 Task: Find connections with filter location Jagādhri with filter topic #Socialmediaadvertisingwith filter profile language Potuguese with filter current company Morris Garages India with filter school BAGALKOT JOBS with filter industry Taxi and Limousine Services with filter service category DJing with filter keywords title Esthetician
Action: Mouse moved to (470, 60)
Screenshot: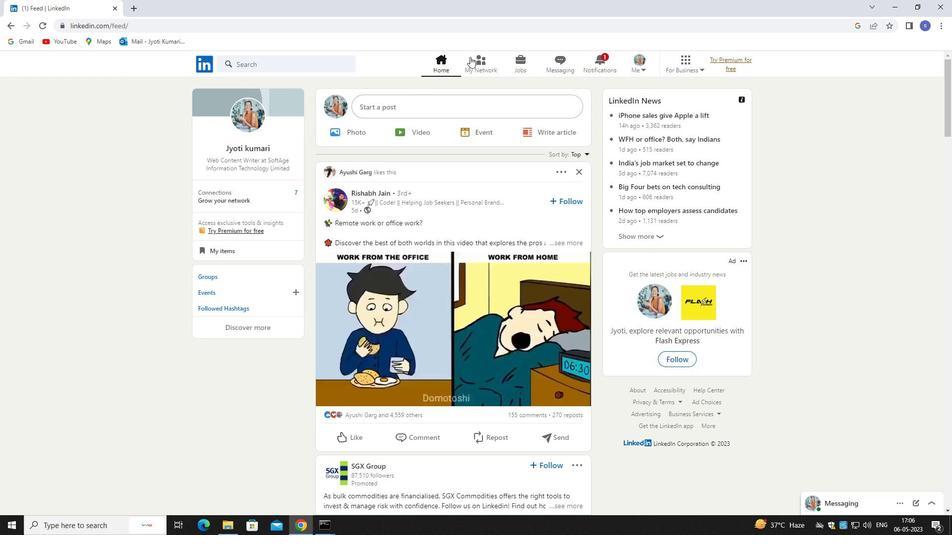 
Action: Mouse pressed left at (470, 60)
Screenshot: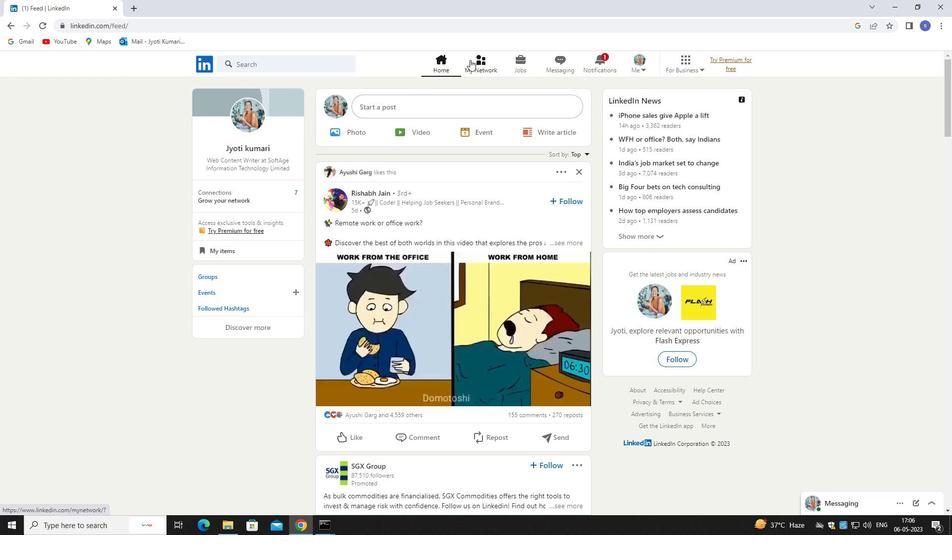 
Action: Mouse pressed left at (470, 60)
Screenshot: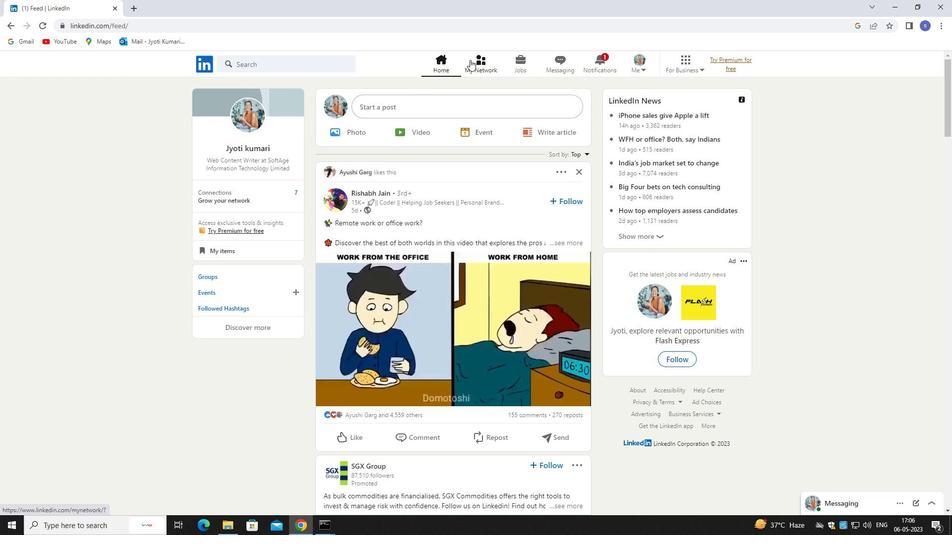 
Action: Mouse moved to (301, 110)
Screenshot: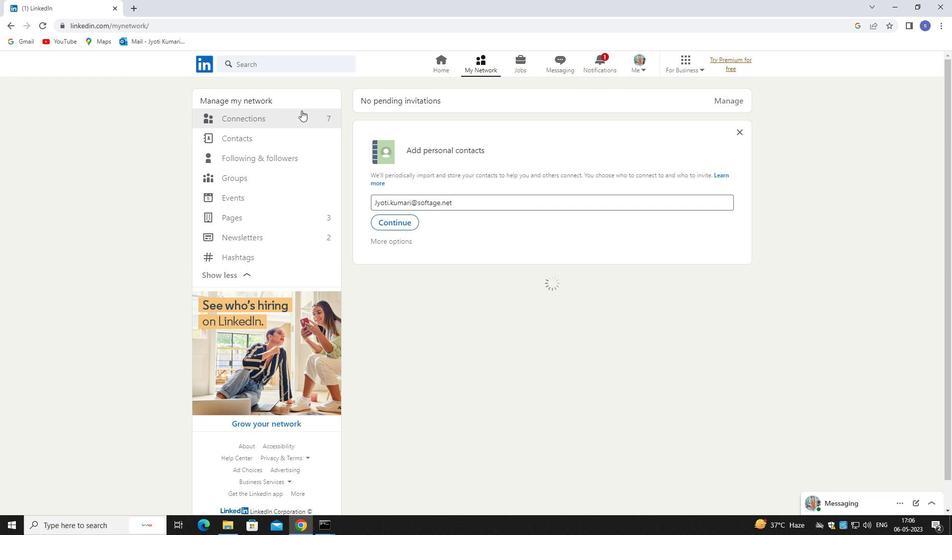 
Action: Mouse pressed left at (301, 110)
Screenshot: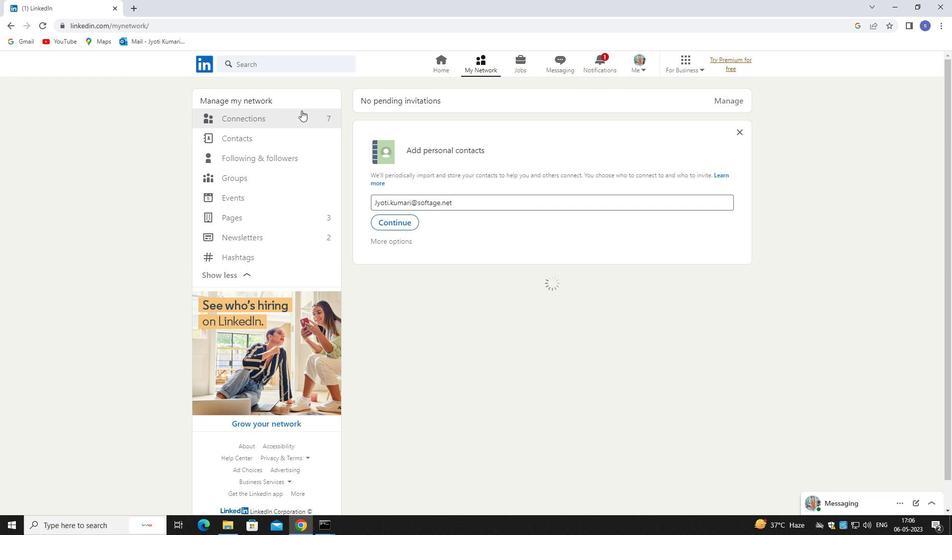 
Action: Mouse moved to (302, 111)
Screenshot: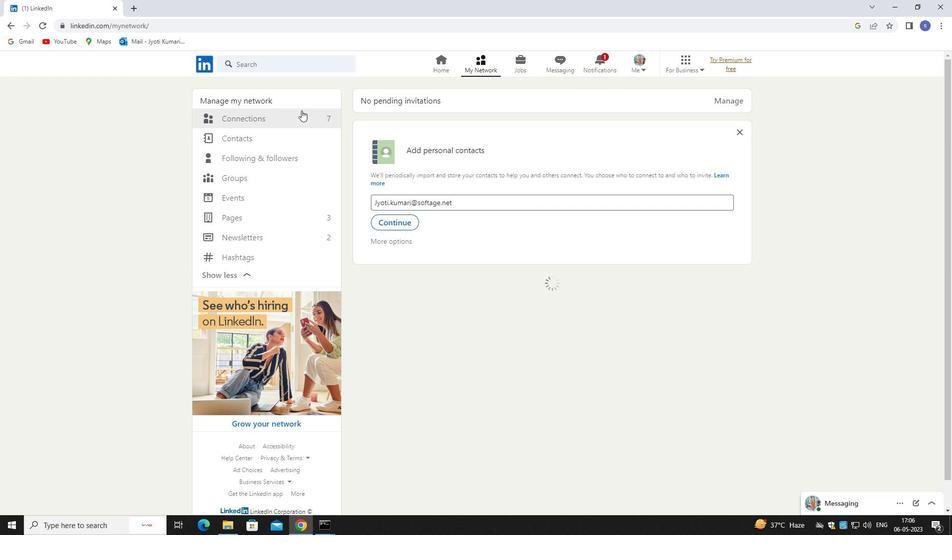 
Action: Mouse pressed left at (302, 111)
Screenshot: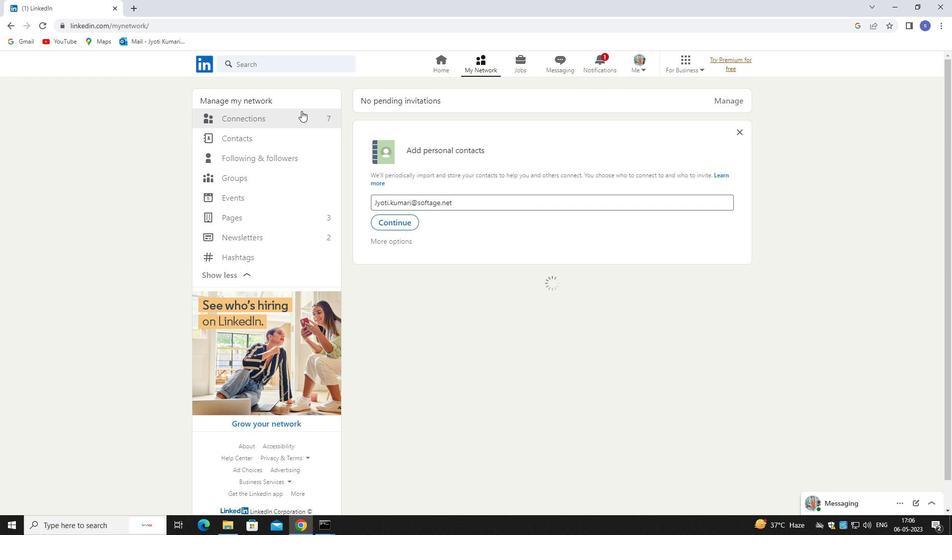 
Action: Mouse moved to (304, 123)
Screenshot: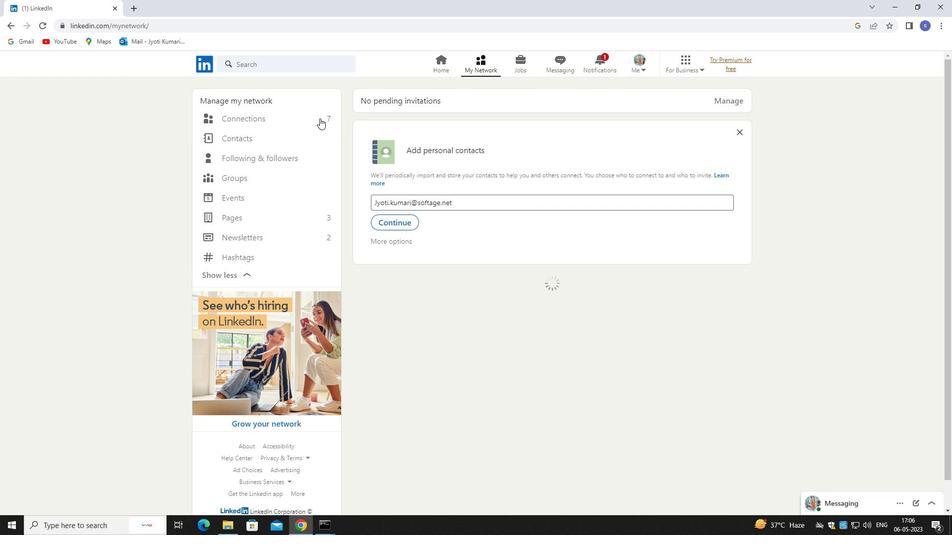 
Action: Mouse pressed left at (304, 123)
Screenshot: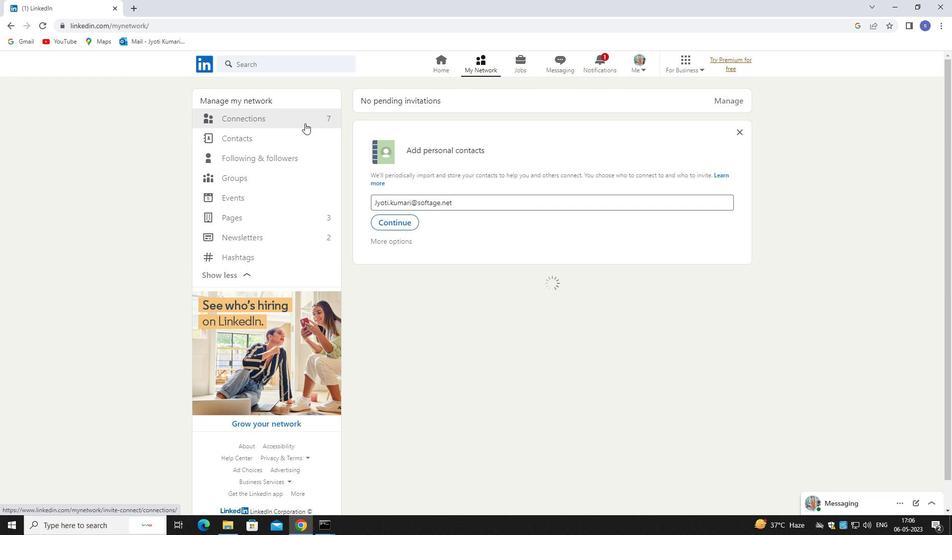 
Action: Mouse pressed left at (304, 123)
Screenshot: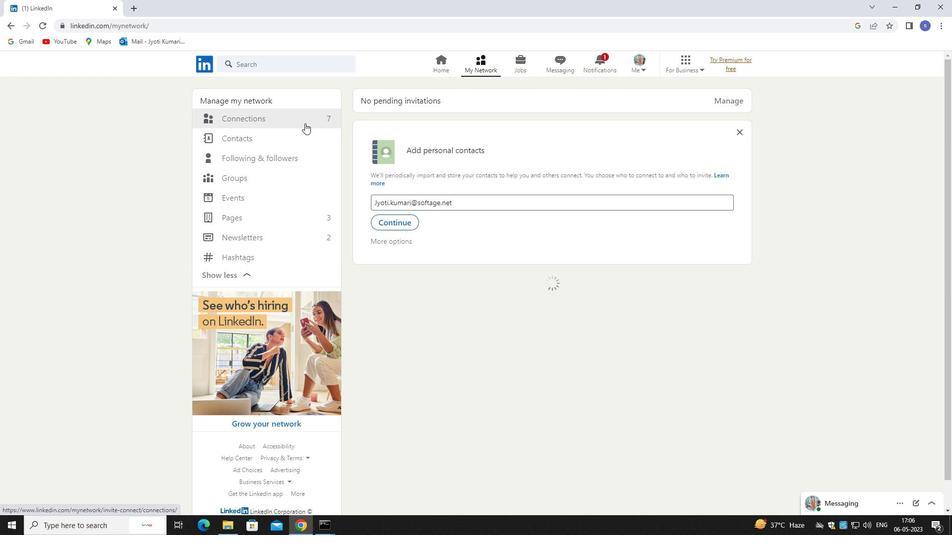 
Action: Mouse moved to (301, 122)
Screenshot: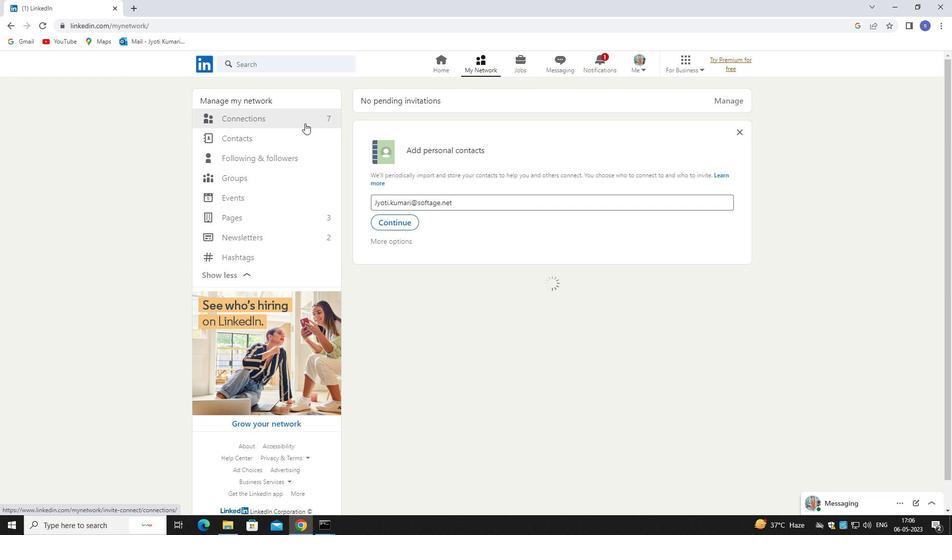 
Action: Mouse pressed left at (301, 122)
Screenshot: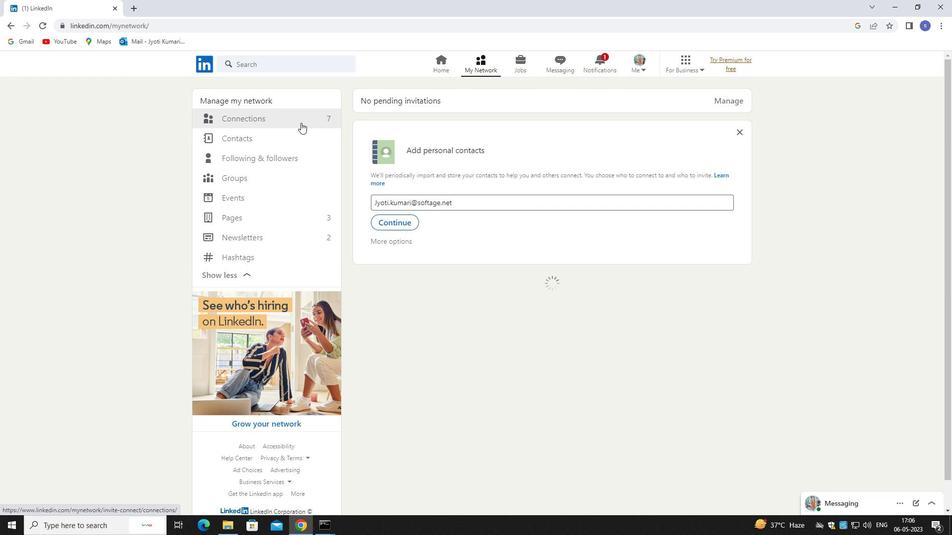 
Action: Mouse moved to (301, 122)
Screenshot: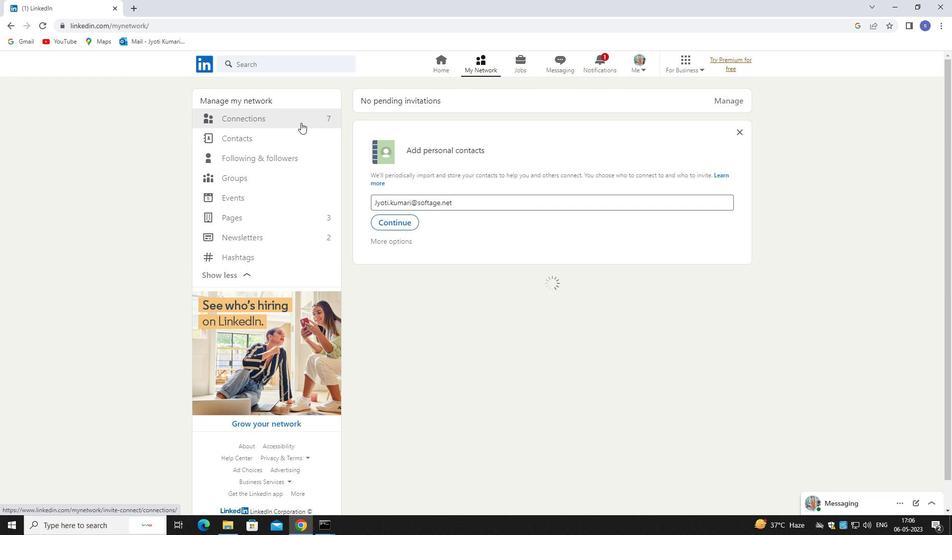 
Action: Mouse pressed left at (301, 122)
Screenshot: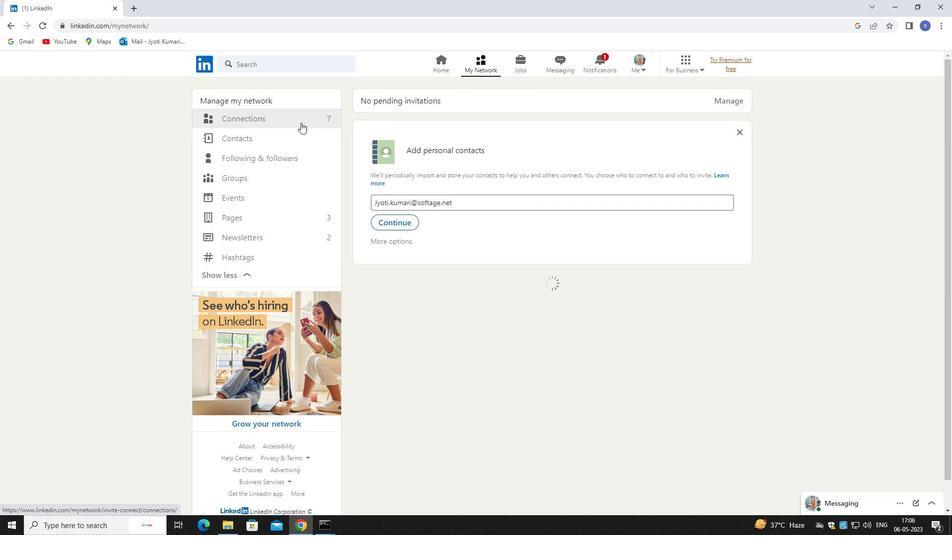 
Action: Mouse moved to (302, 111)
Screenshot: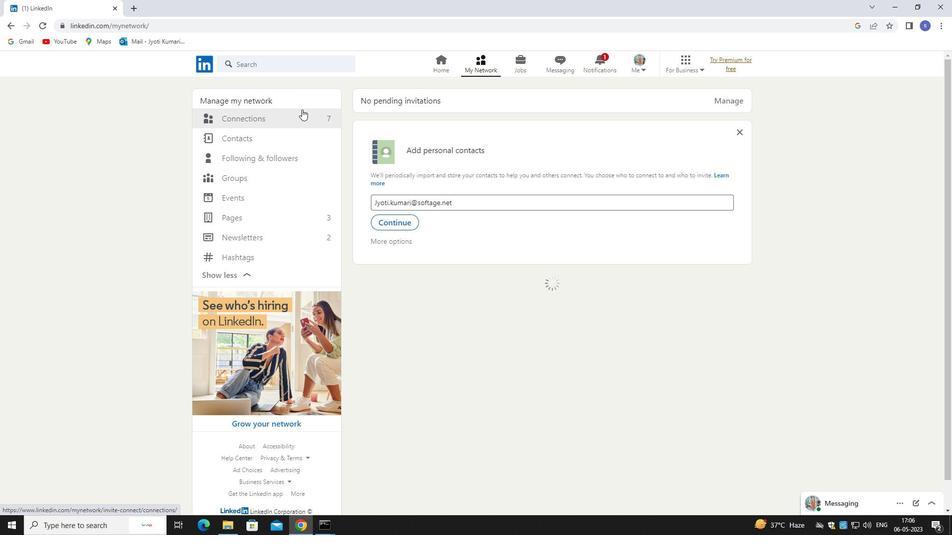 
Action: Mouse pressed left at (302, 111)
Screenshot: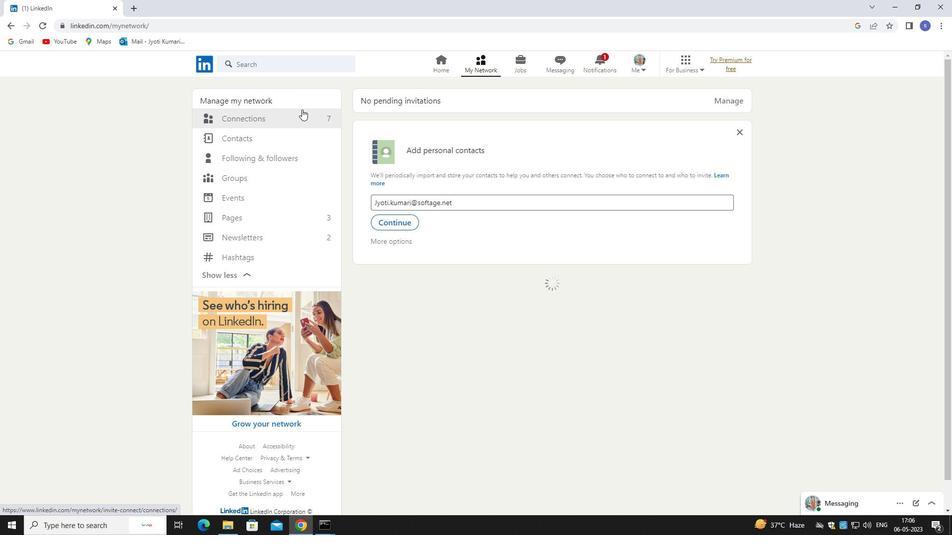 
Action: Mouse moved to (302, 112)
Screenshot: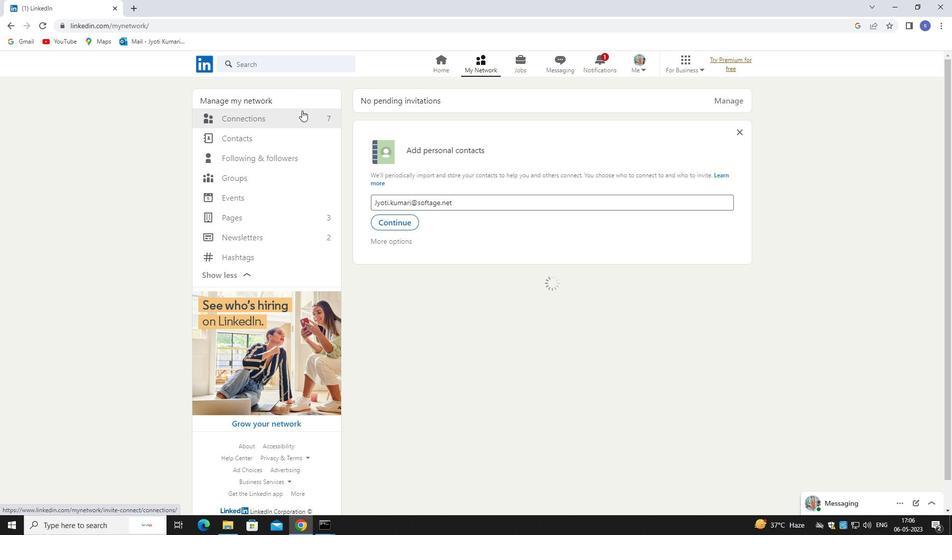 
Action: Mouse pressed left at (302, 112)
Screenshot: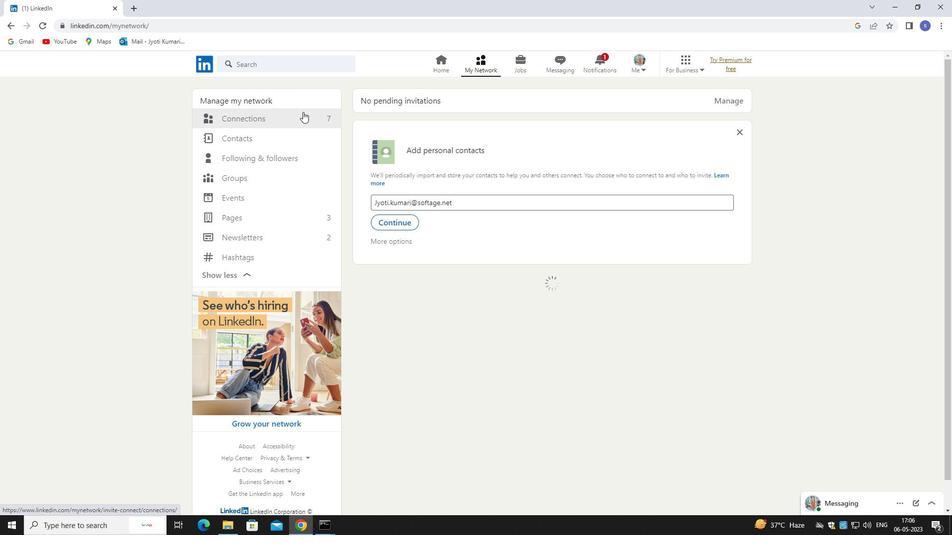 
Action: Mouse moved to (302, 112)
Screenshot: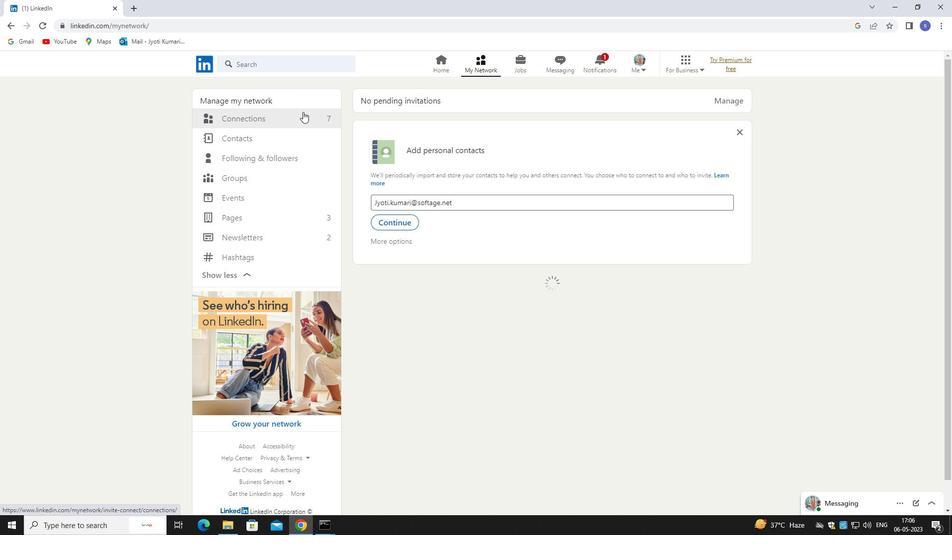 
Action: Mouse pressed left at (302, 112)
Screenshot: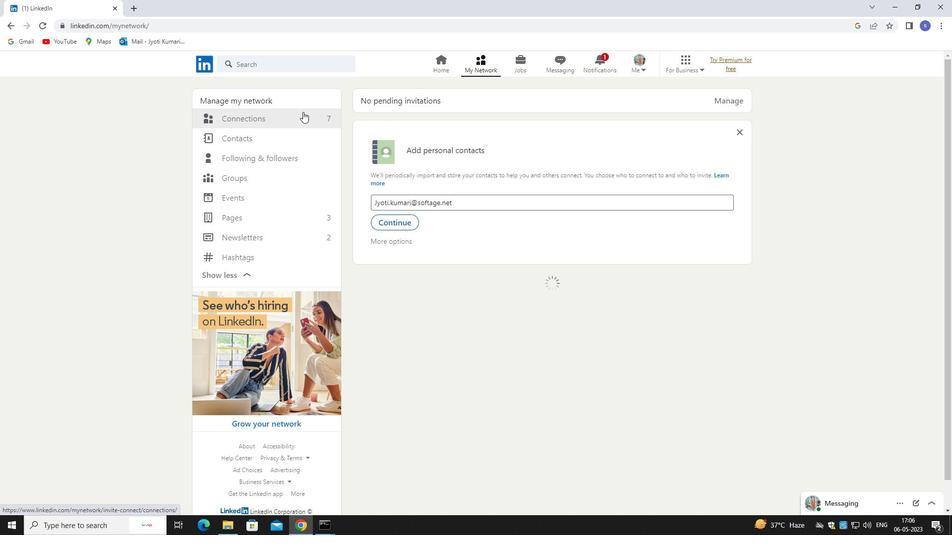 
Action: Mouse moved to (553, 119)
Screenshot: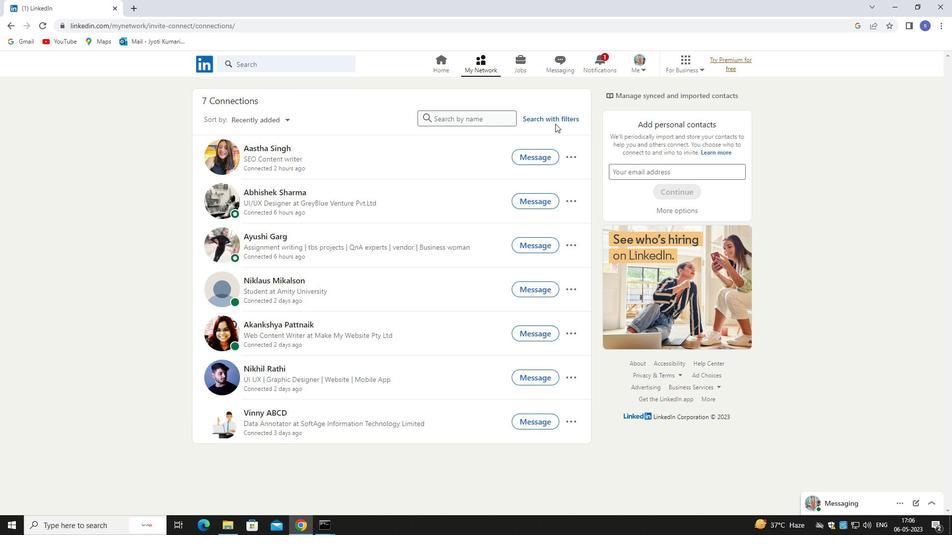 
Action: Mouse pressed left at (553, 119)
Screenshot: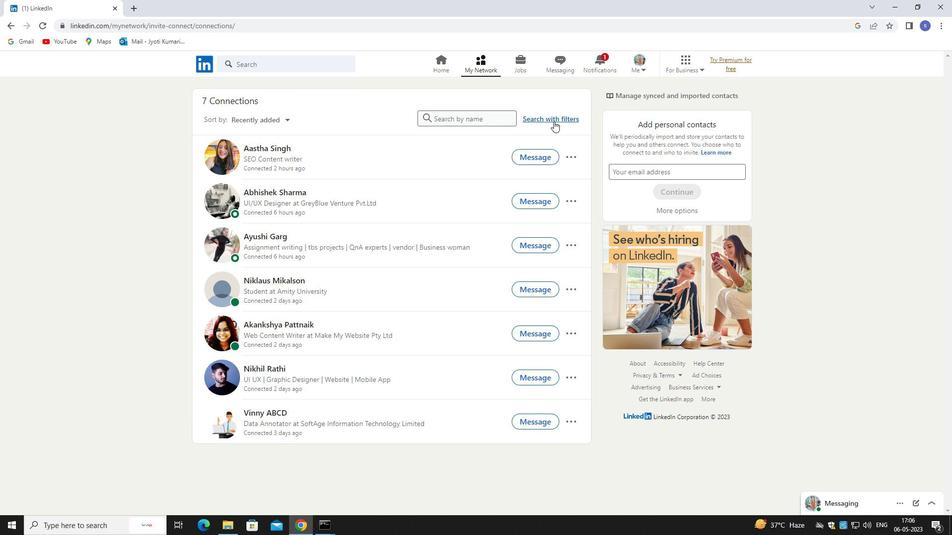 
Action: Mouse moved to (517, 90)
Screenshot: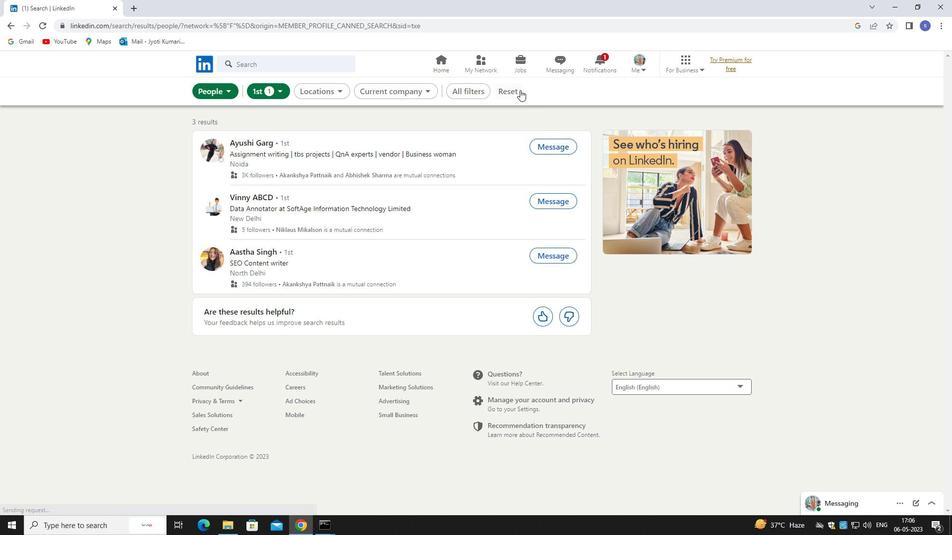 
Action: Mouse pressed left at (517, 90)
Screenshot: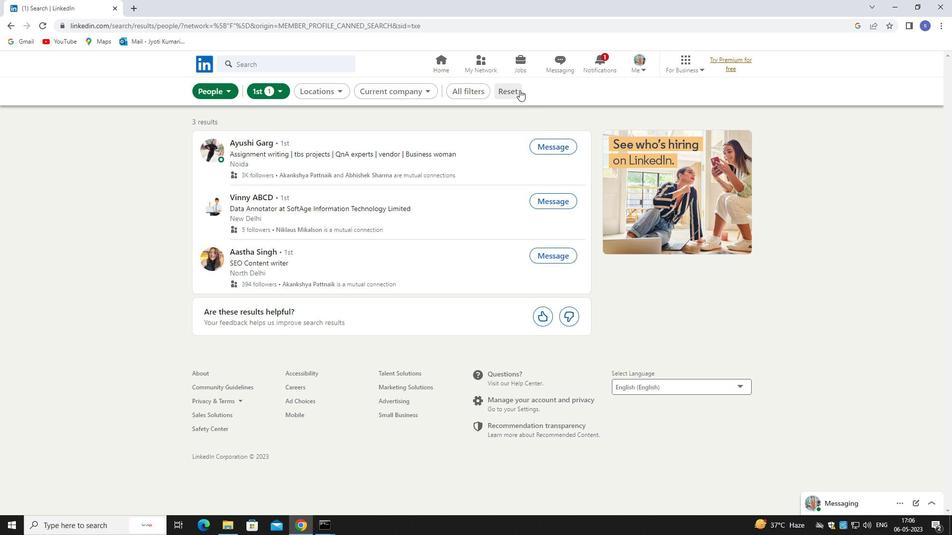 
Action: Mouse moved to (497, 90)
Screenshot: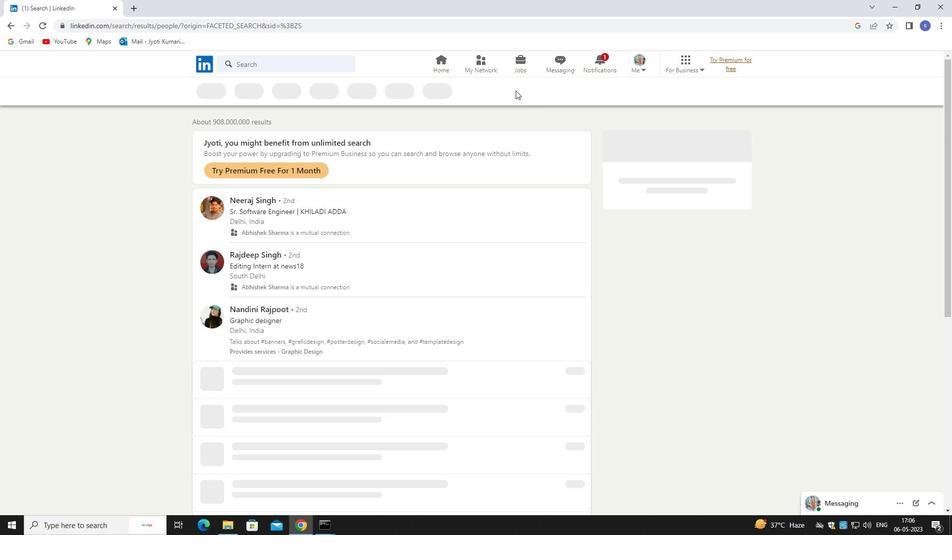 
Action: Mouse pressed left at (497, 90)
Screenshot: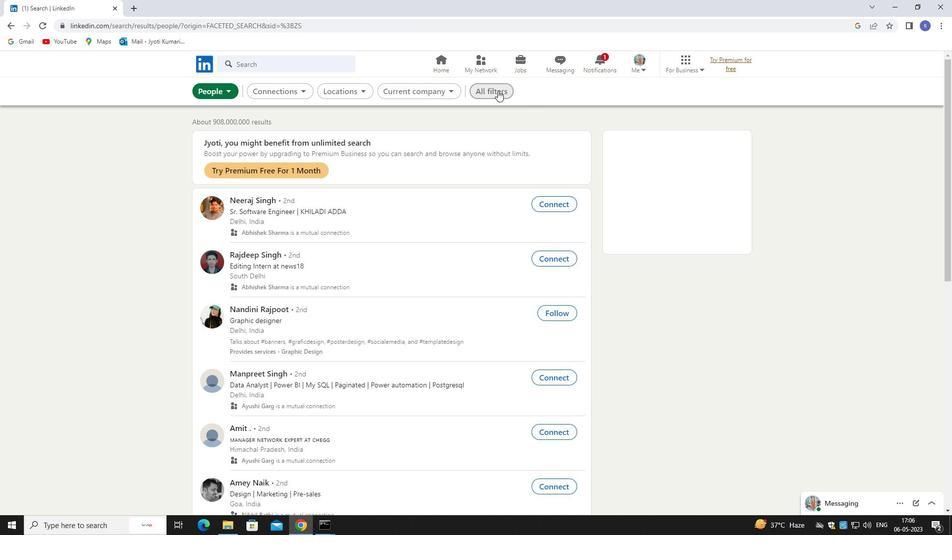 
Action: Mouse moved to (815, 386)
Screenshot: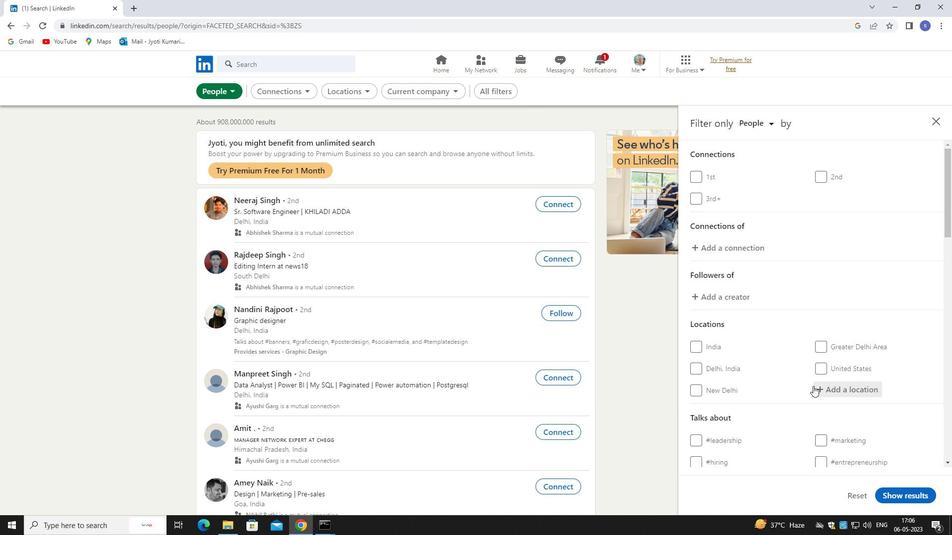 
Action: Mouse pressed left at (815, 386)
Screenshot: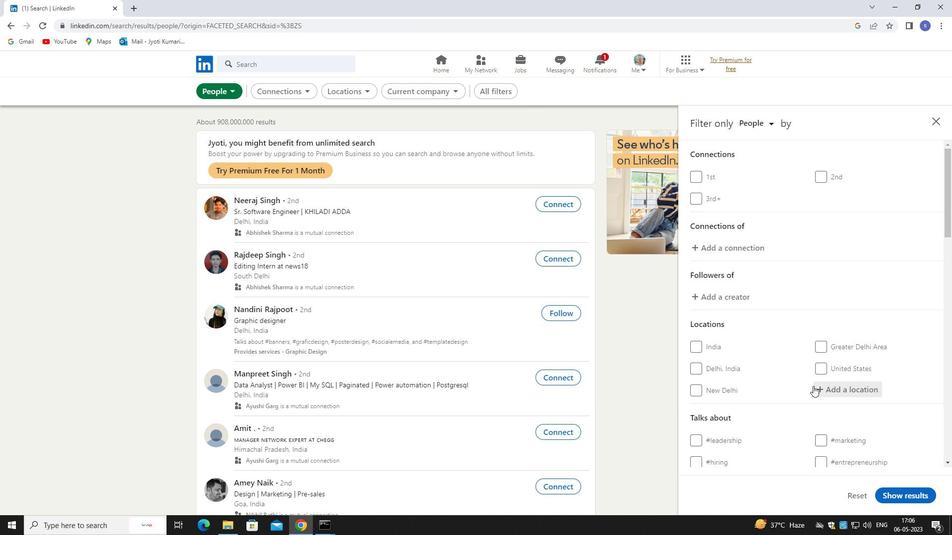 
Action: Mouse moved to (811, 397)
Screenshot: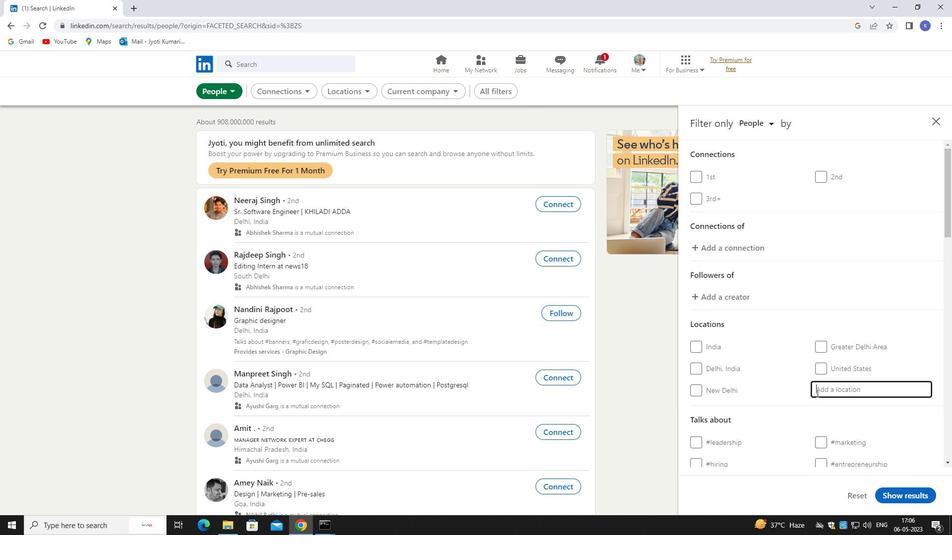 
Action: Key pressed jagadhri
Screenshot: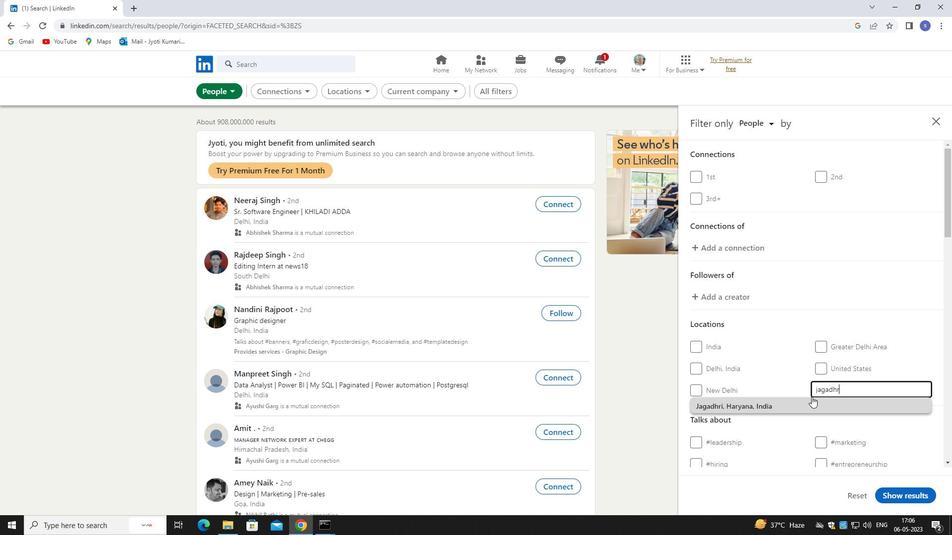 
Action: Mouse moved to (836, 405)
Screenshot: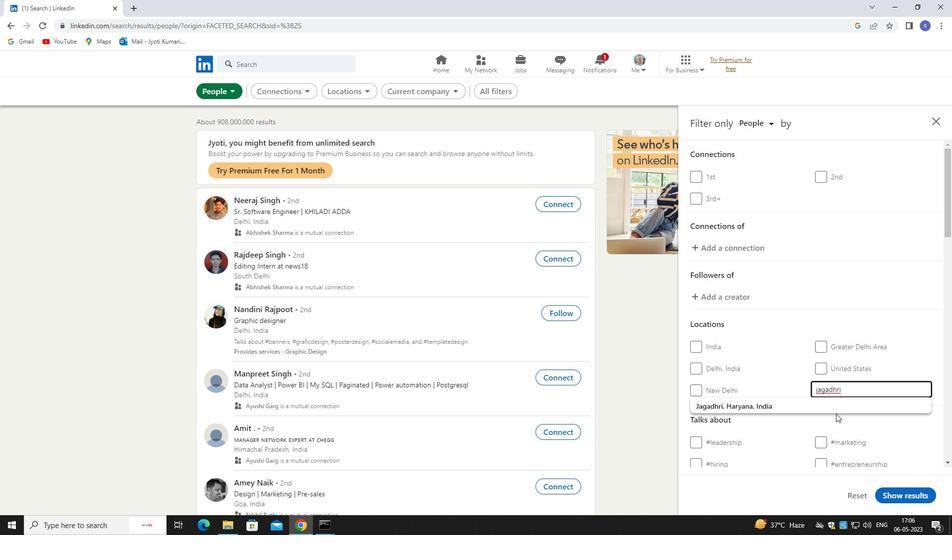 
Action: Mouse pressed left at (836, 405)
Screenshot: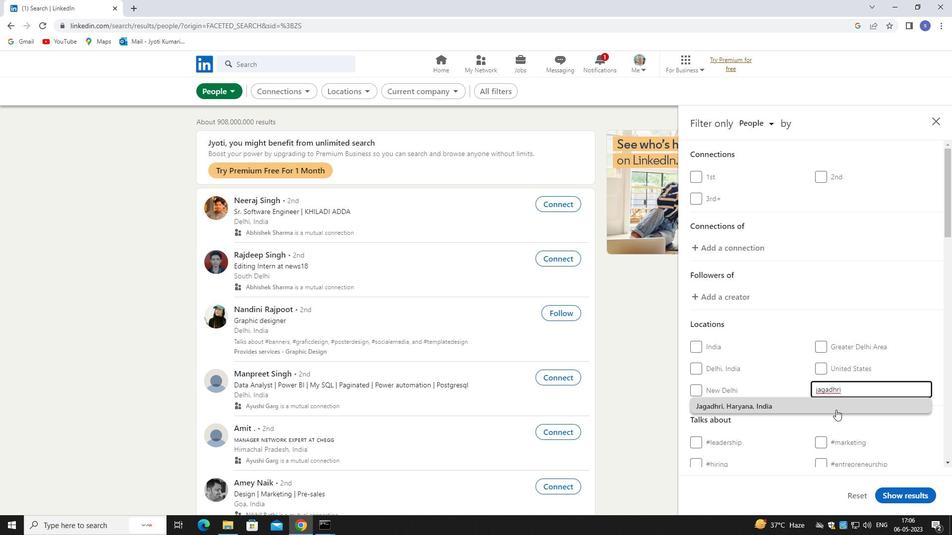 
Action: Mouse moved to (837, 405)
Screenshot: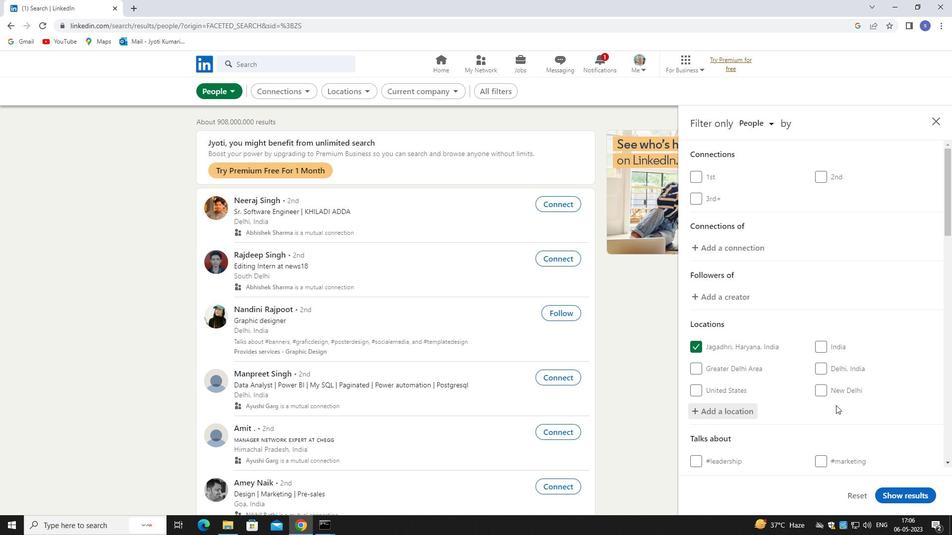
Action: Mouse scrolled (837, 404) with delta (0, 0)
Screenshot: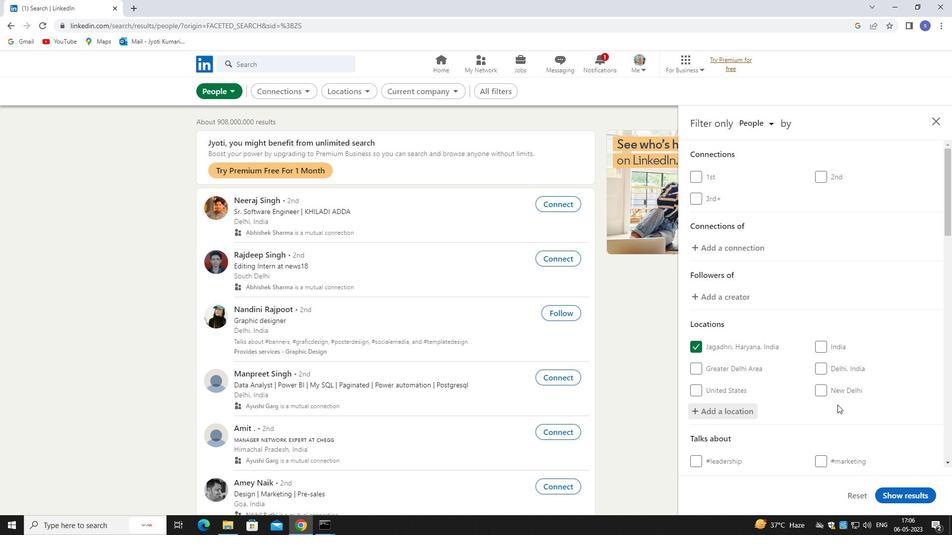 
Action: Mouse scrolled (837, 404) with delta (0, 0)
Screenshot: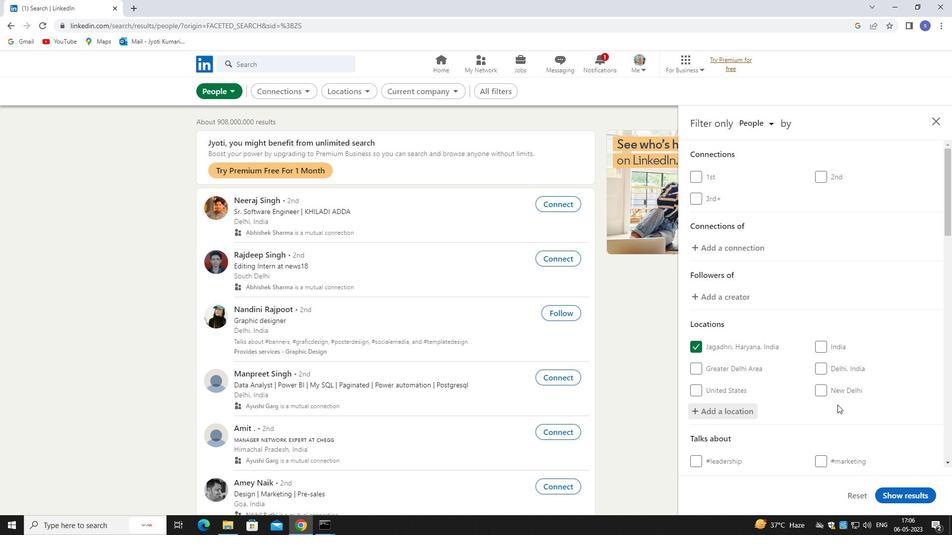 
Action: Mouse scrolled (837, 404) with delta (0, 0)
Screenshot: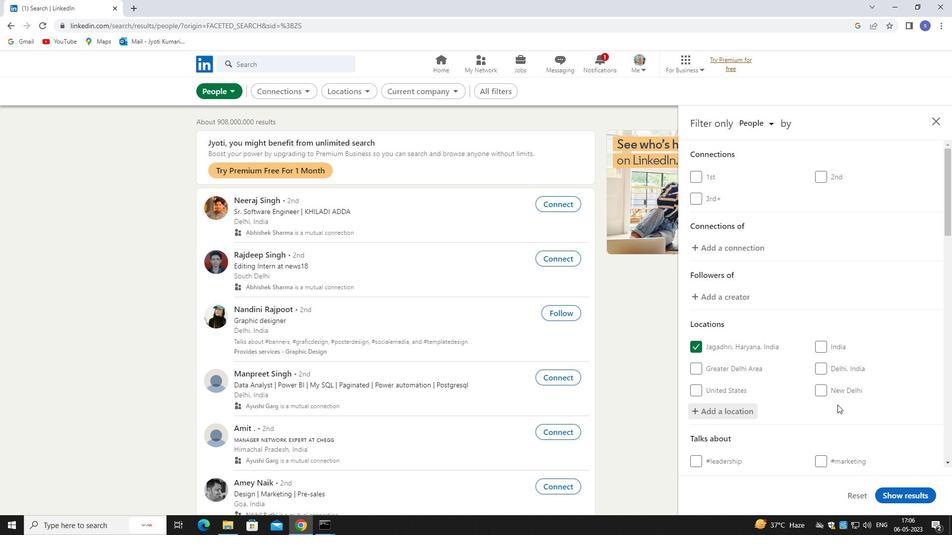 
Action: Mouse moved to (860, 353)
Screenshot: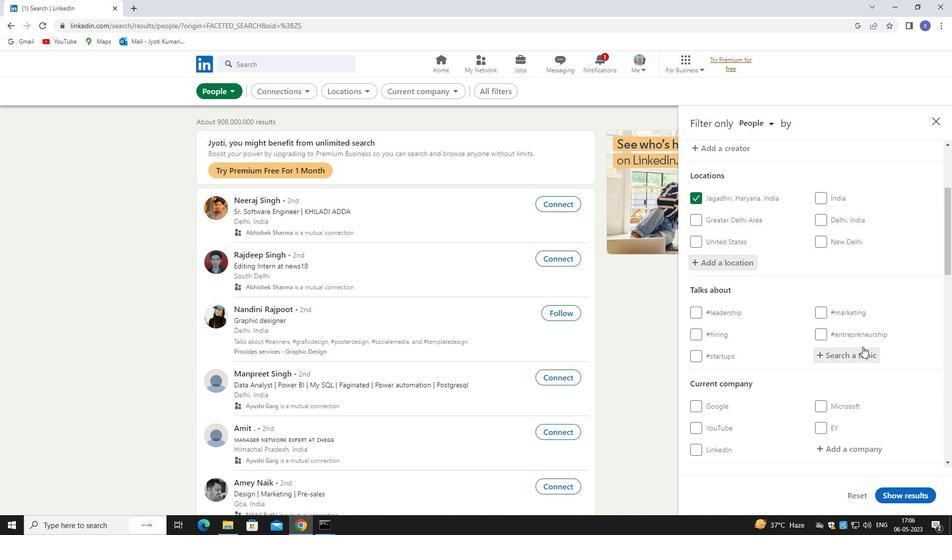 
Action: Mouse pressed left at (860, 353)
Screenshot: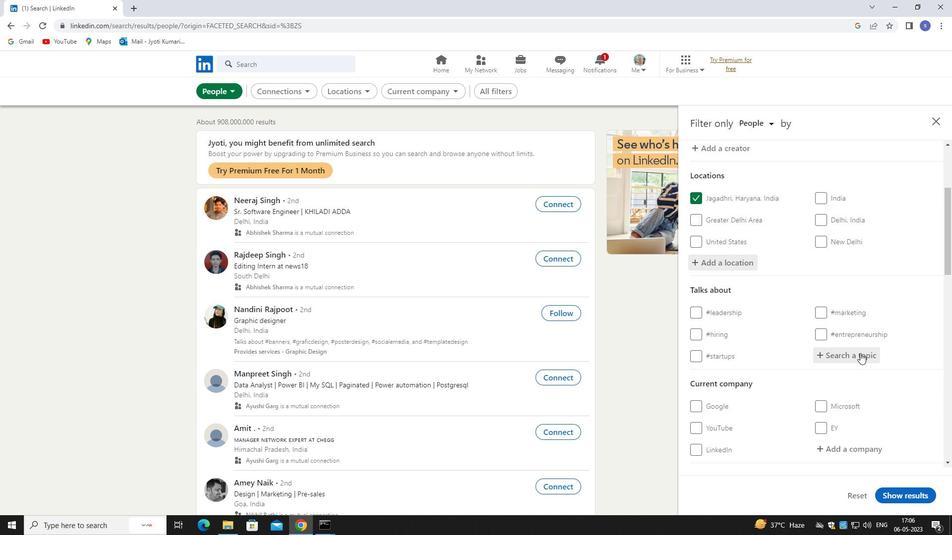
Action: Mouse moved to (857, 349)
Screenshot: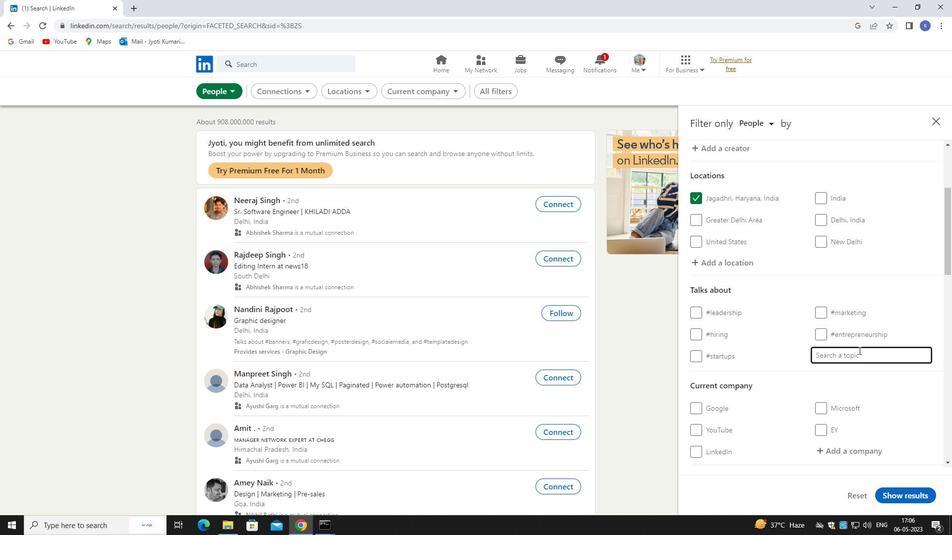 
Action: Key pressed social
Screenshot: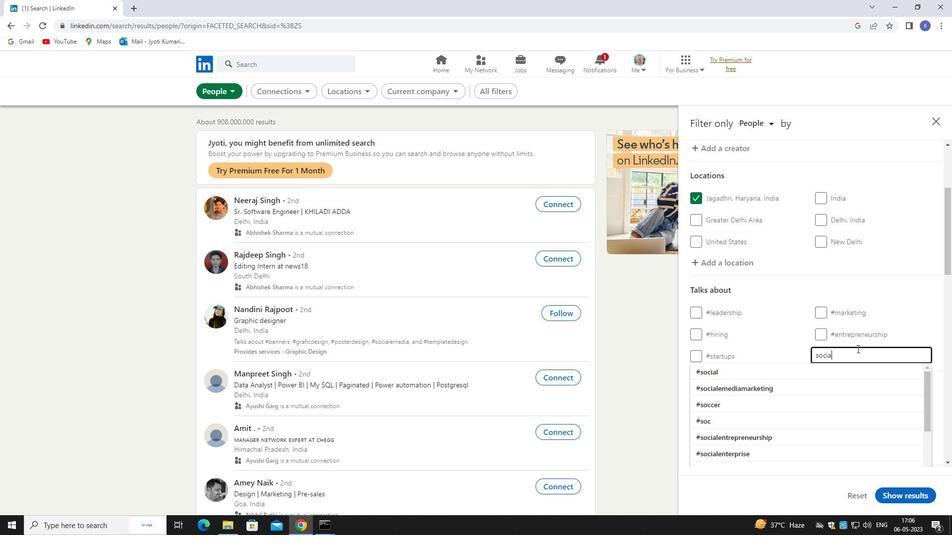 
Action: Mouse moved to (851, 372)
Screenshot: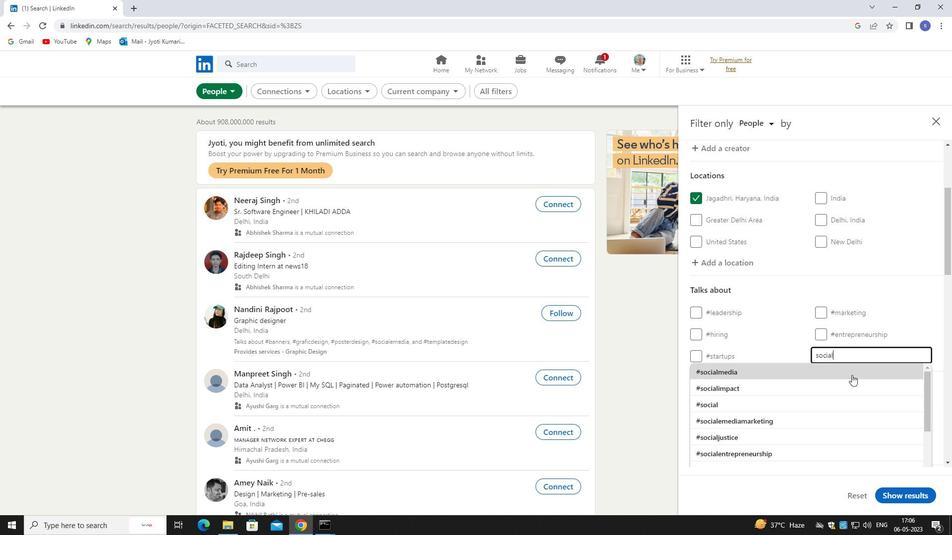 
Action: Mouse pressed left at (851, 372)
Screenshot: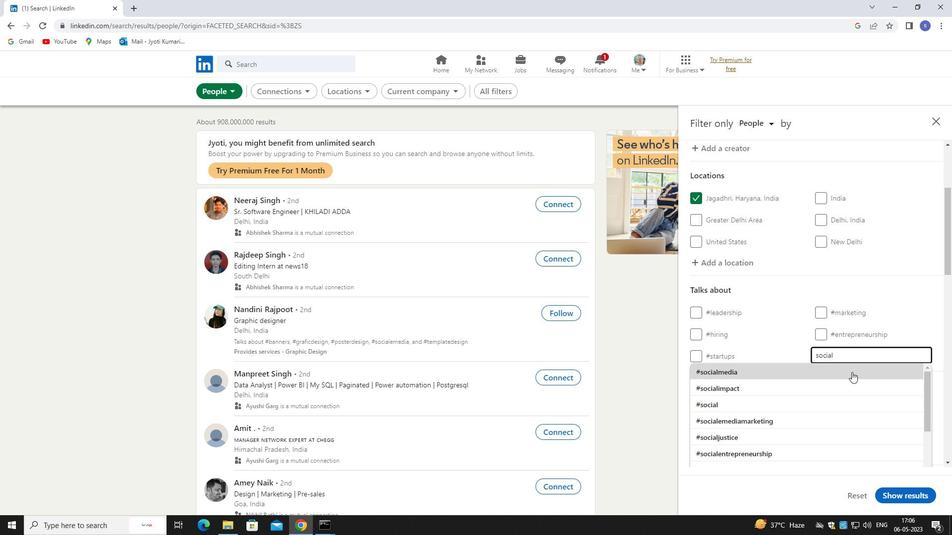 
Action: Mouse moved to (850, 370)
Screenshot: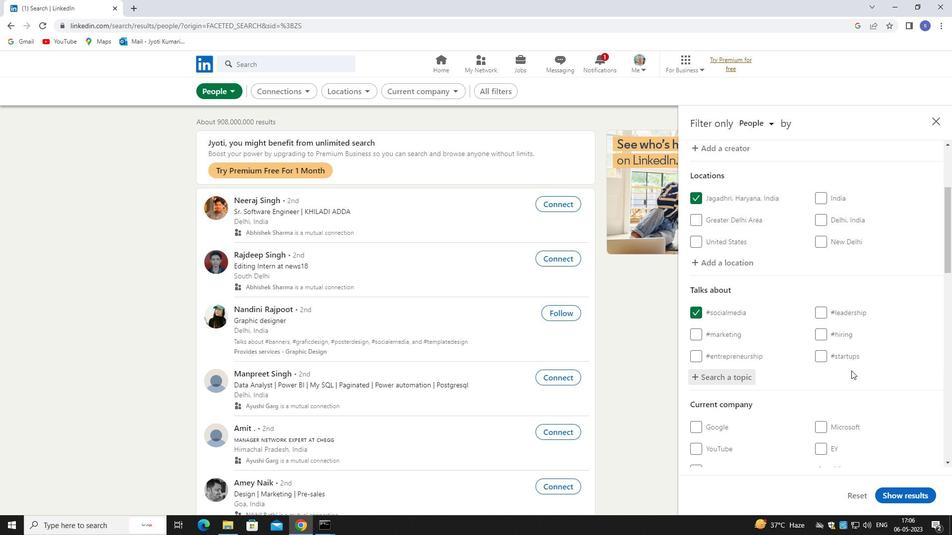 
Action: Mouse scrolled (850, 370) with delta (0, 0)
Screenshot: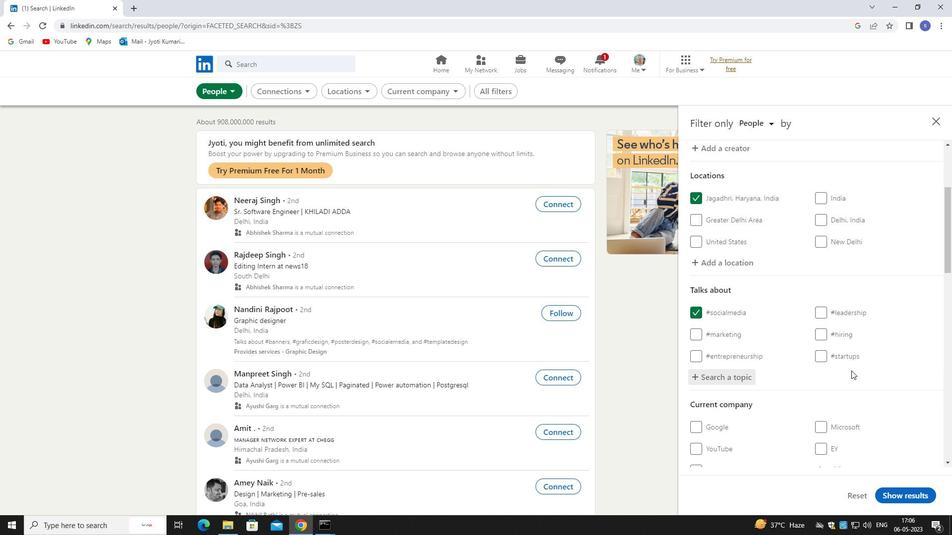 
Action: Mouse moved to (850, 370)
Screenshot: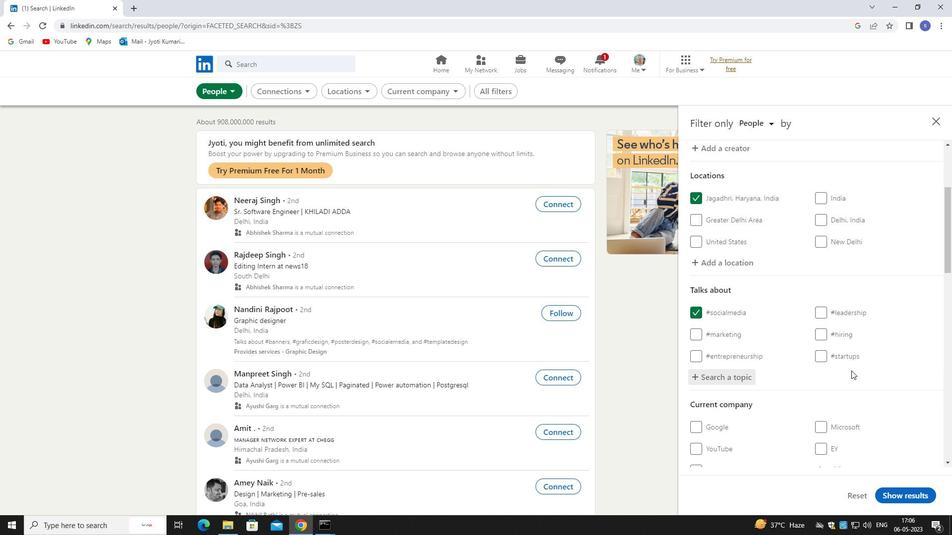 
Action: Mouse scrolled (850, 370) with delta (0, 0)
Screenshot: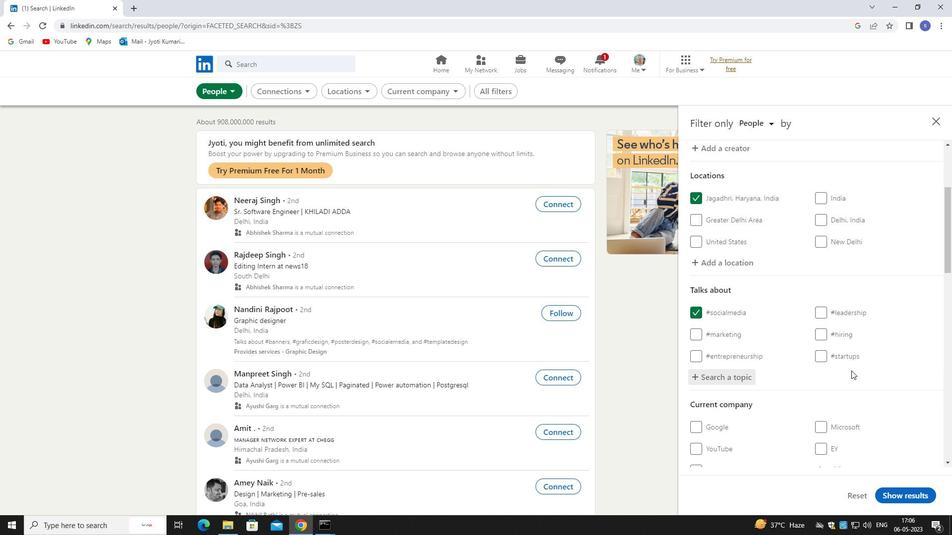 
Action: Mouse scrolled (850, 370) with delta (0, 0)
Screenshot: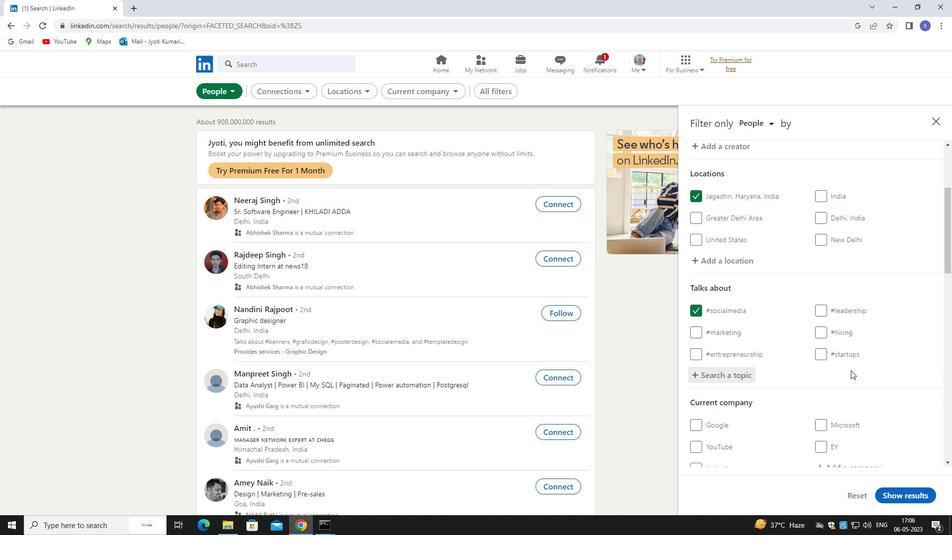 
Action: Mouse moved to (849, 325)
Screenshot: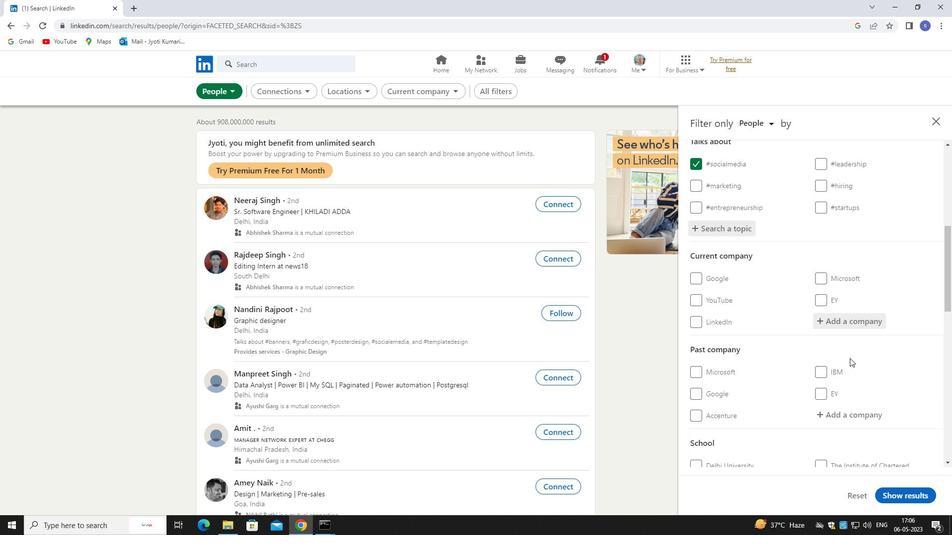 
Action: Mouse pressed left at (849, 325)
Screenshot: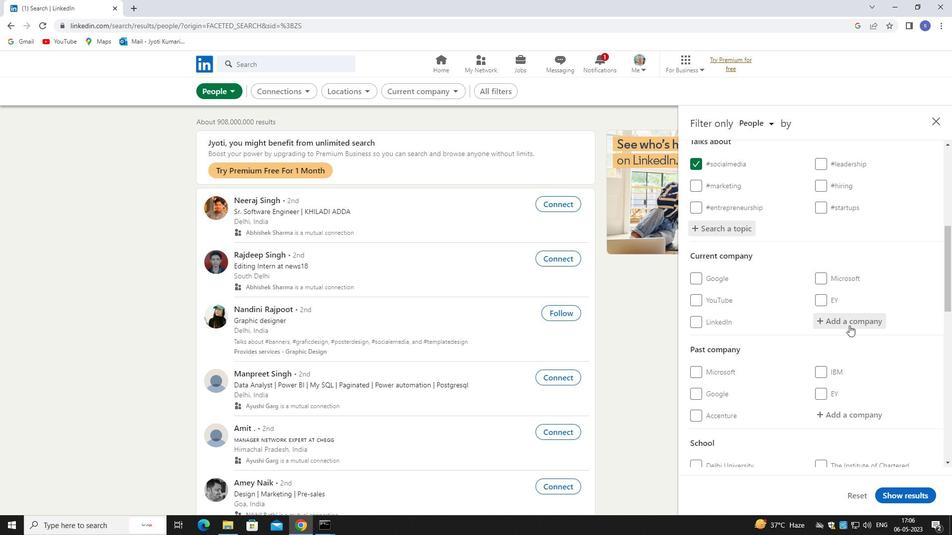
Action: Mouse moved to (650, 193)
Screenshot: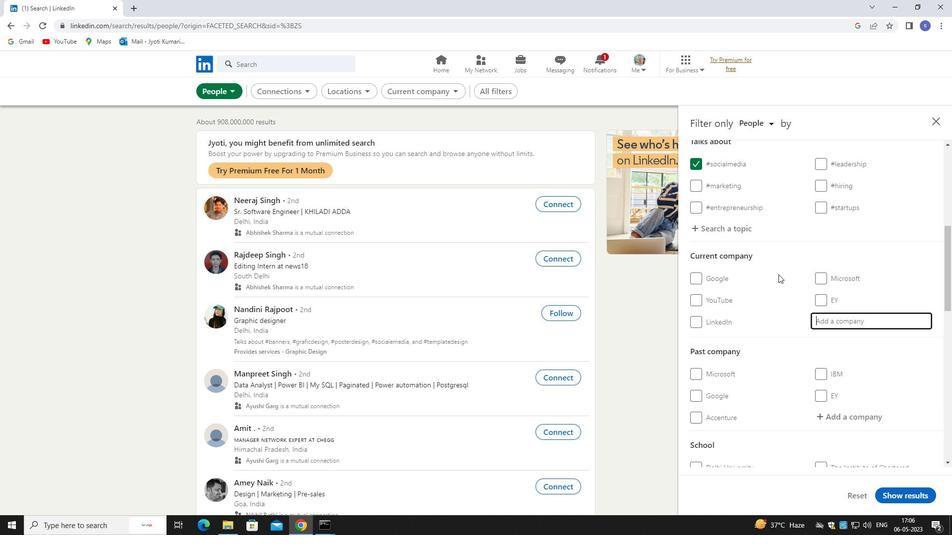 
Action: Key pressed morris
Screenshot: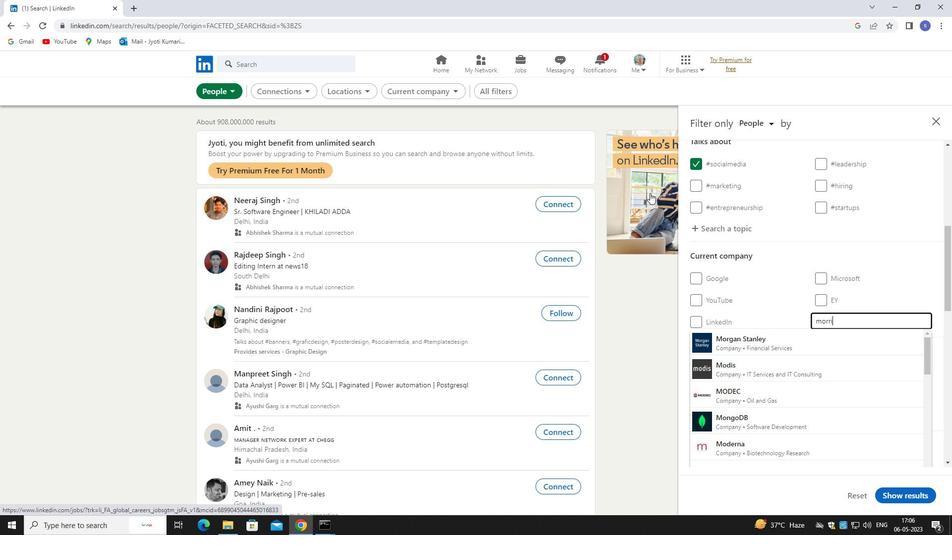 
Action: Mouse moved to (743, 335)
Screenshot: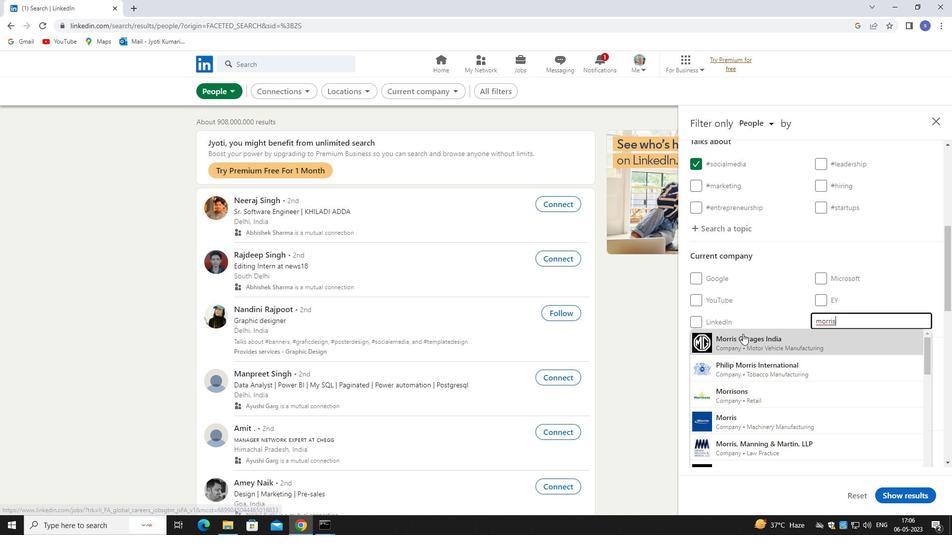 
Action: Mouse pressed left at (743, 335)
Screenshot: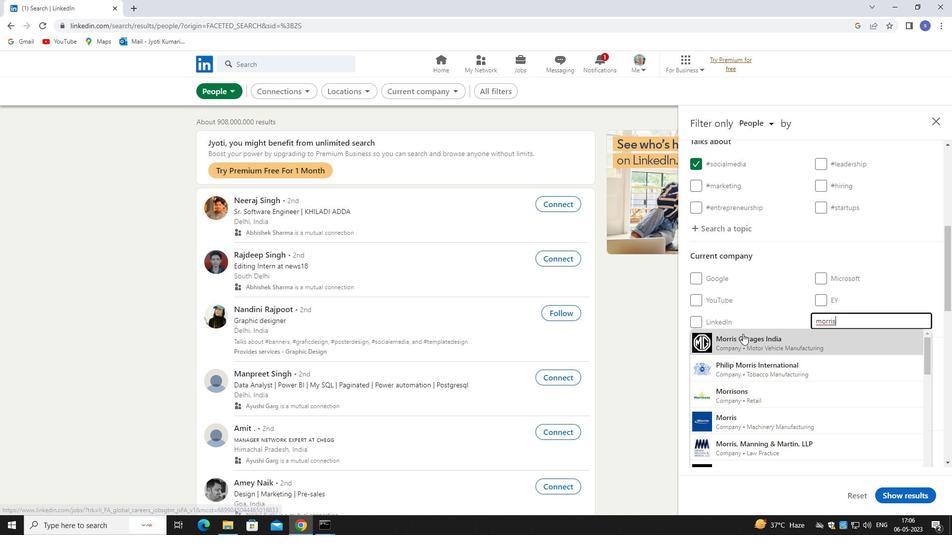 
Action: Mouse moved to (750, 327)
Screenshot: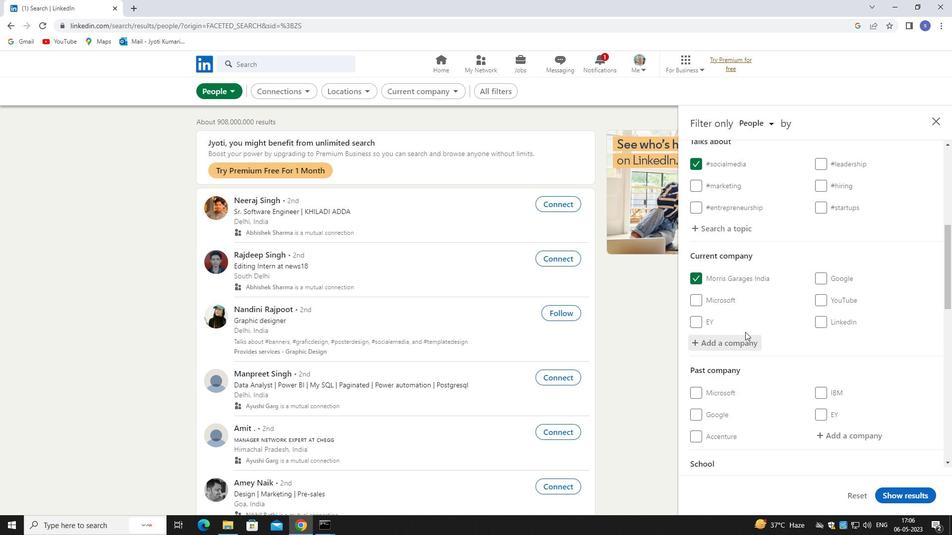 
Action: Mouse scrolled (750, 327) with delta (0, 0)
Screenshot: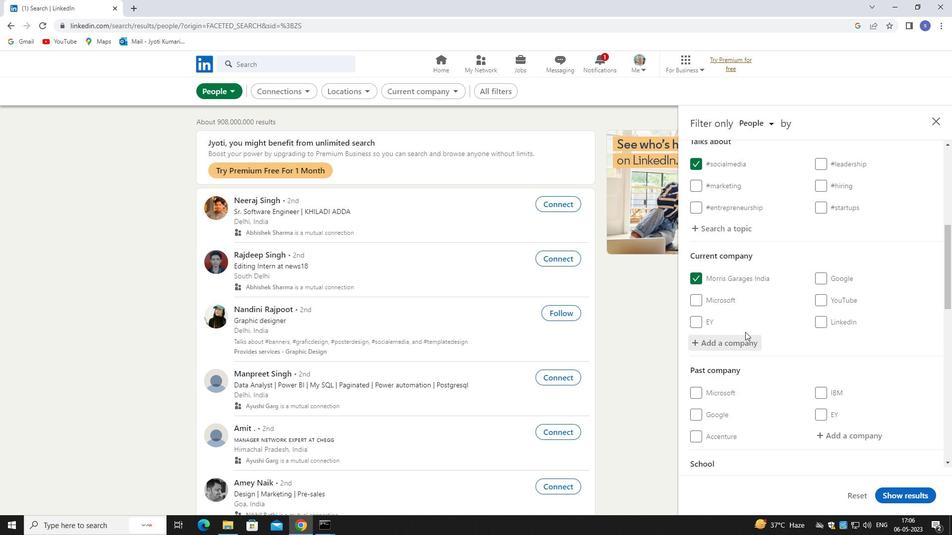 
Action: Mouse moved to (757, 324)
Screenshot: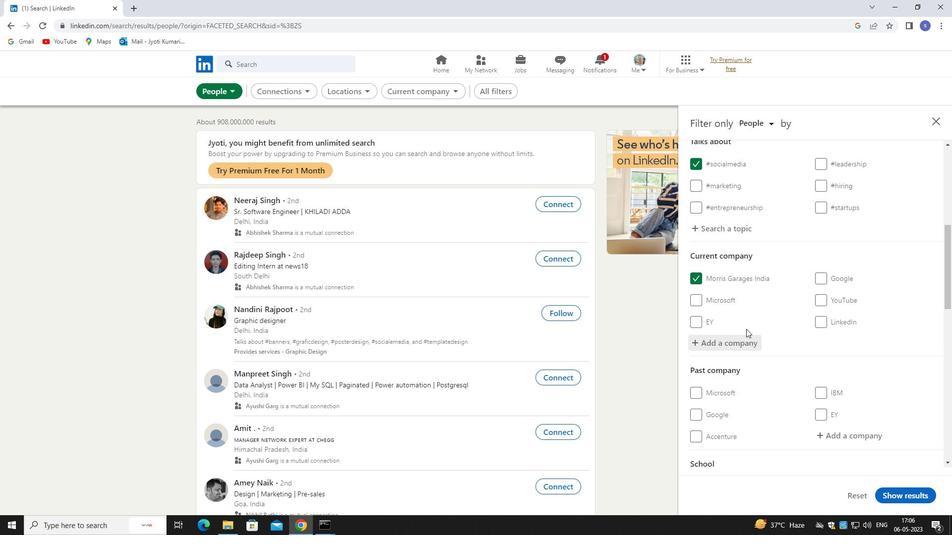 
Action: Mouse scrolled (757, 324) with delta (0, 0)
Screenshot: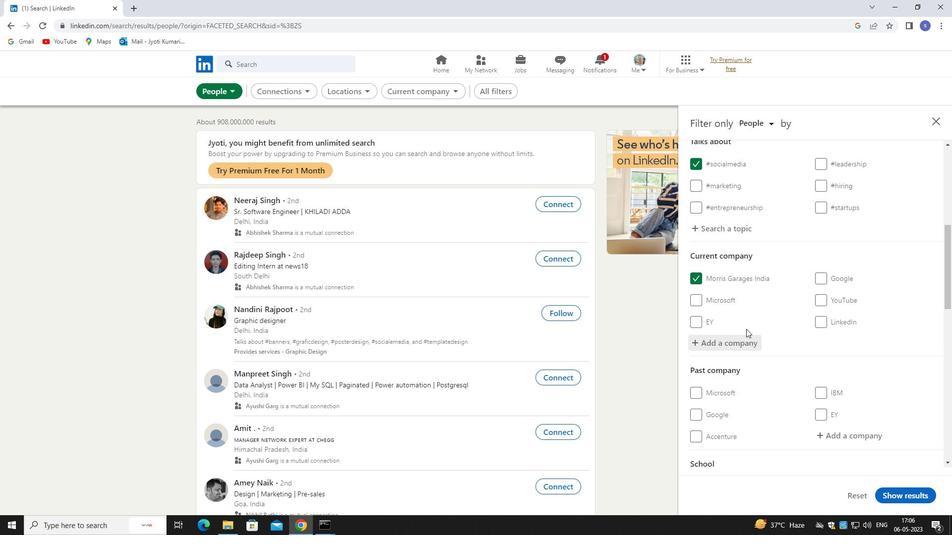 
Action: Mouse moved to (761, 321)
Screenshot: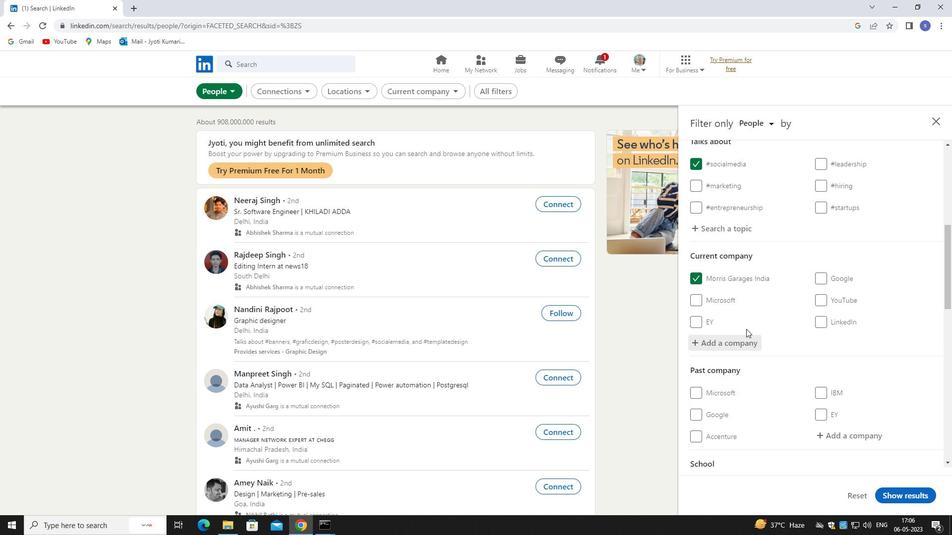 
Action: Mouse scrolled (761, 321) with delta (0, 0)
Screenshot: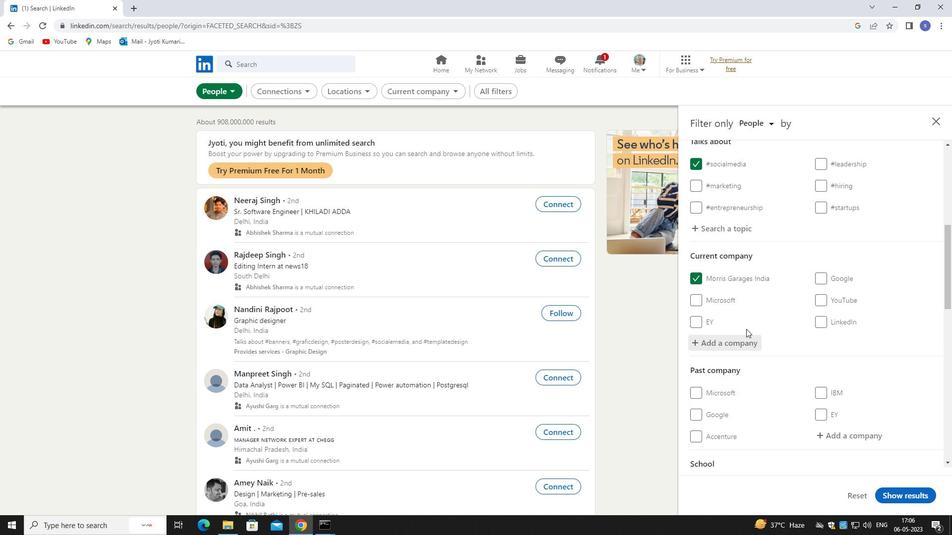 
Action: Mouse moved to (769, 317)
Screenshot: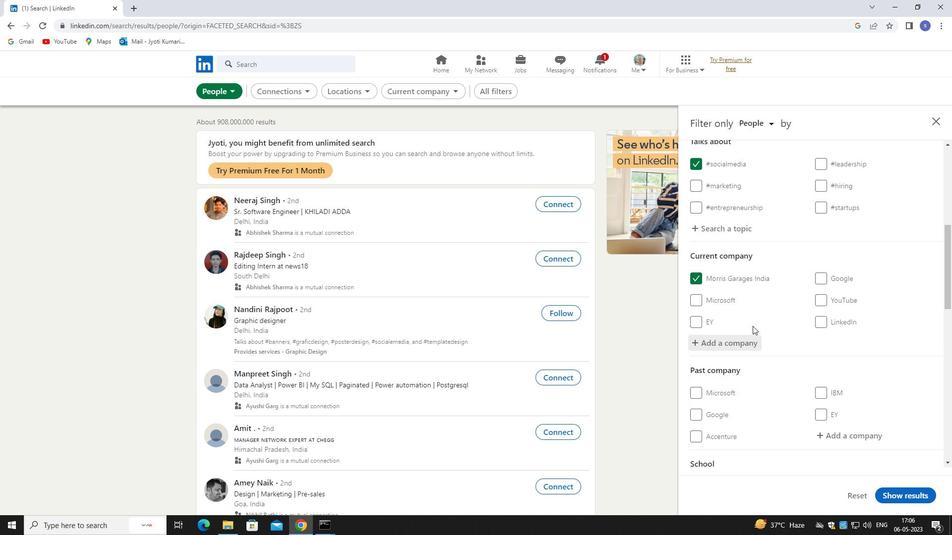 
Action: Mouse scrolled (769, 317) with delta (0, 0)
Screenshot: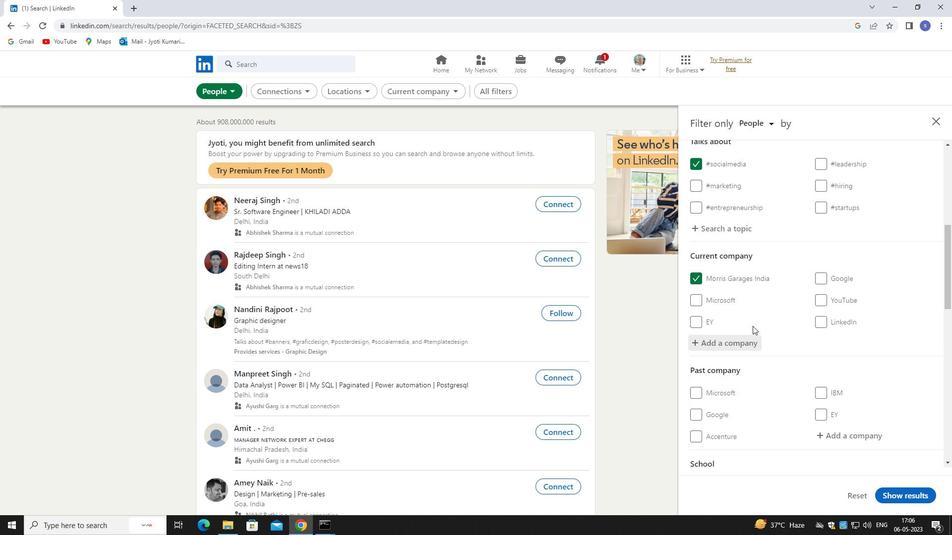 
Action: Mouse moved to (857, 343)
Screenshot: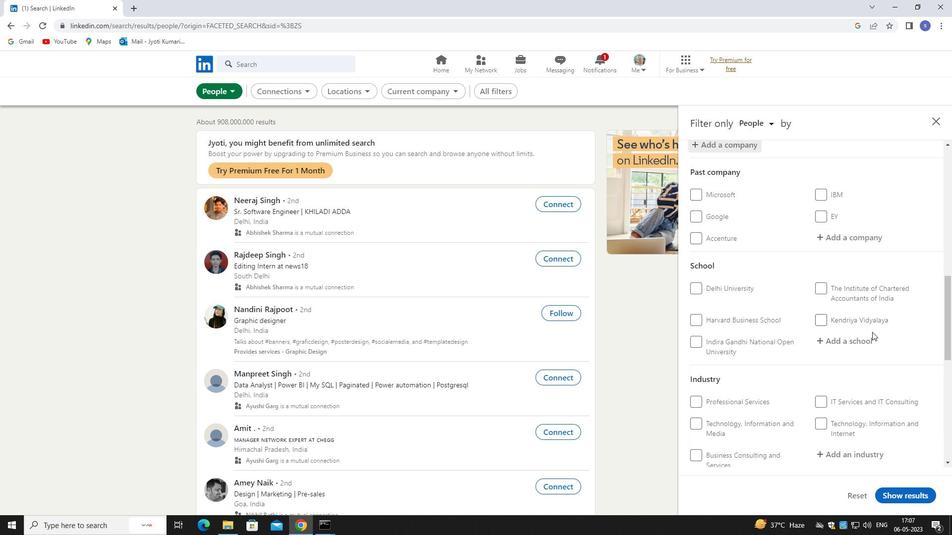 
Action: Mouse pressed left at (857, 343)
Screenshot: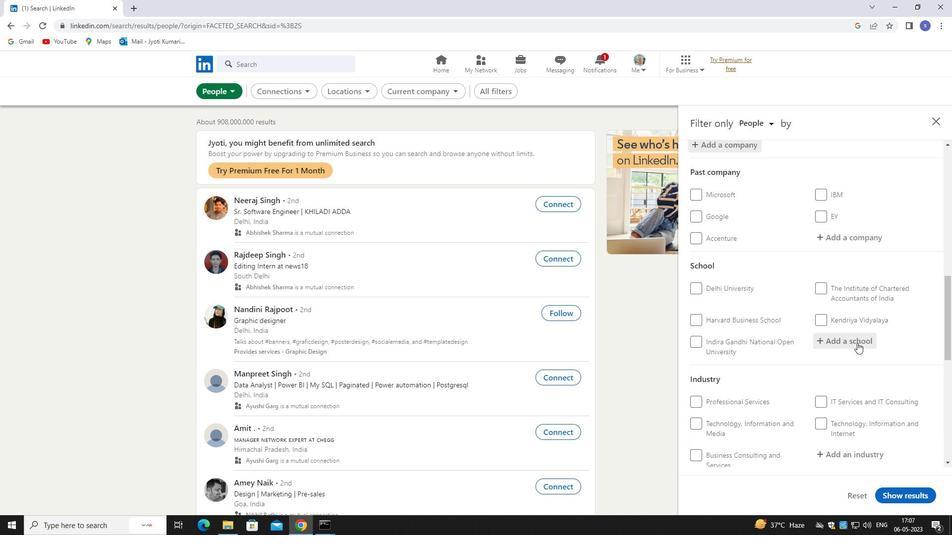 
Action: Mouse moved to (808, 309)
Screenshot: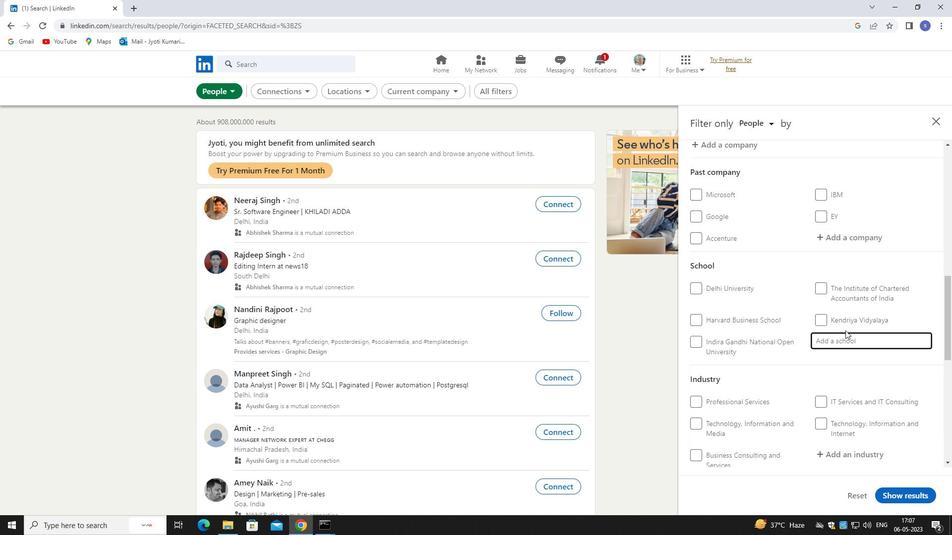 
Action: Key pressed baga
Screenshot: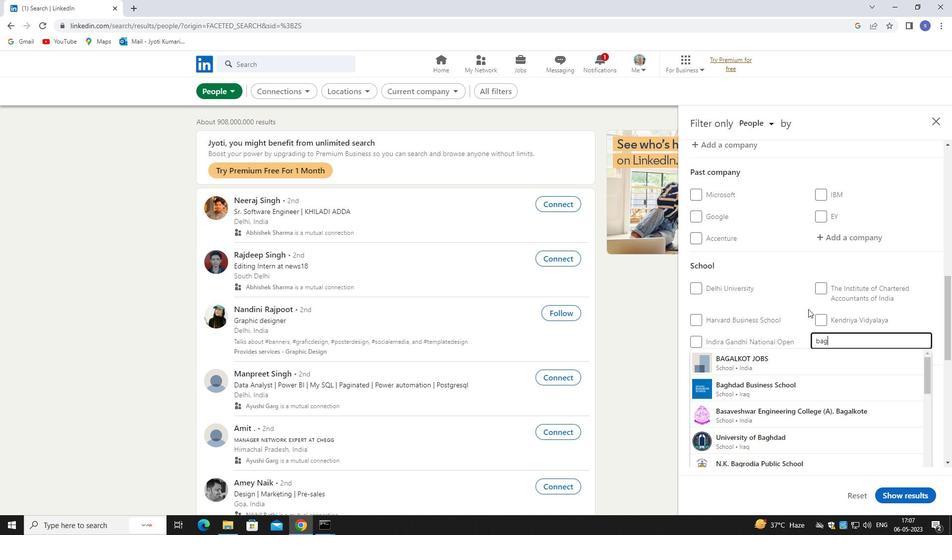 
Action: Mouse moved to (788, 366)
Screenshot: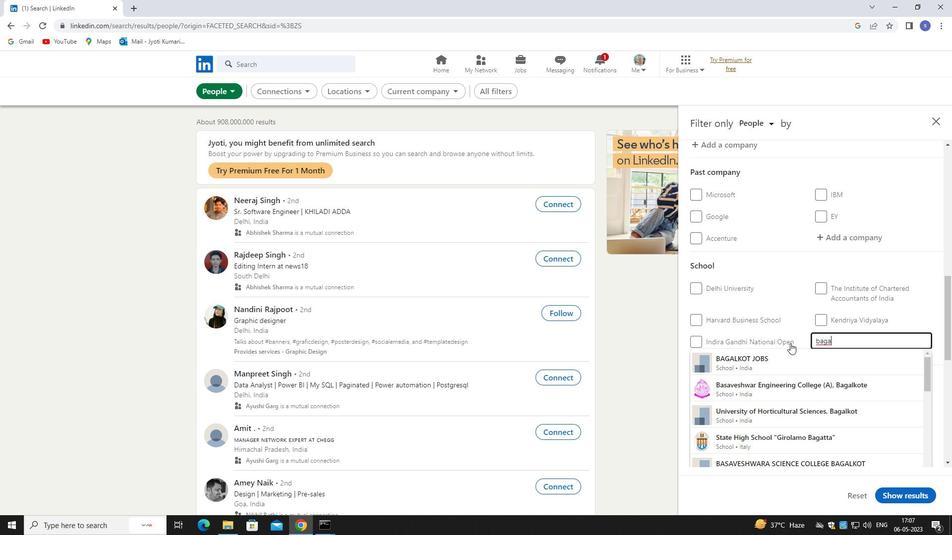 
Action: Mouse pressed left at (788, 366)
Screenshot: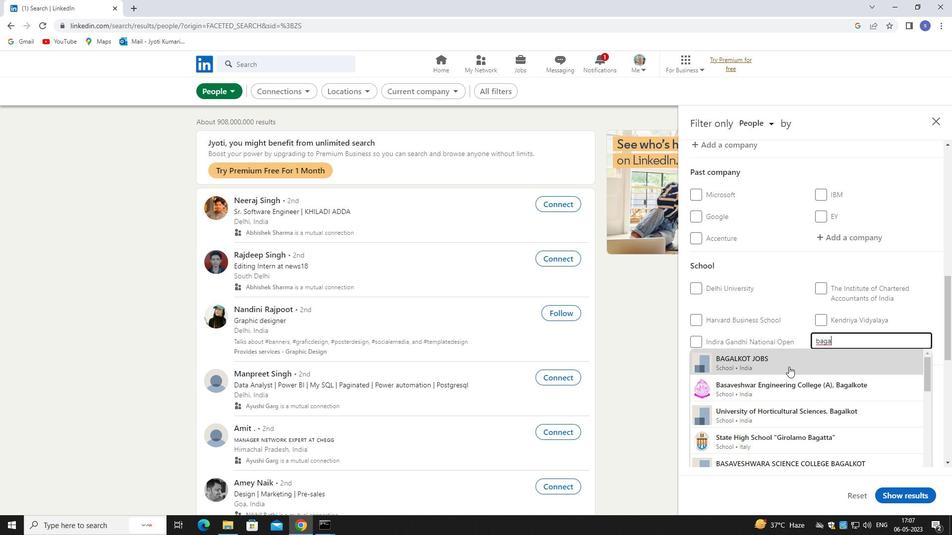 
Action: Mouse moved to (831, 335)
Screenshot: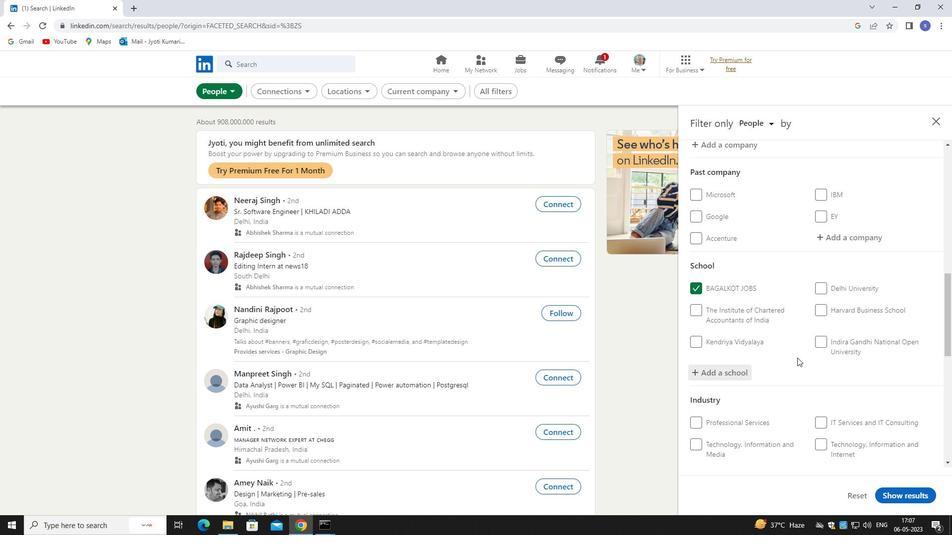 
Action: Mouse scrolled (831, 334) with delta (0, 0)
Screenshot: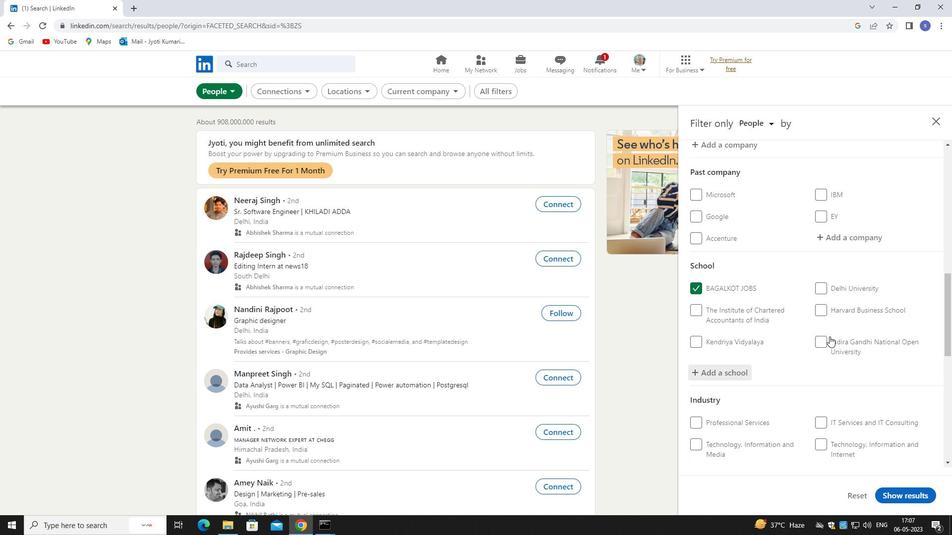 
Action: Mouse moved to (831, 334)
Screenshot: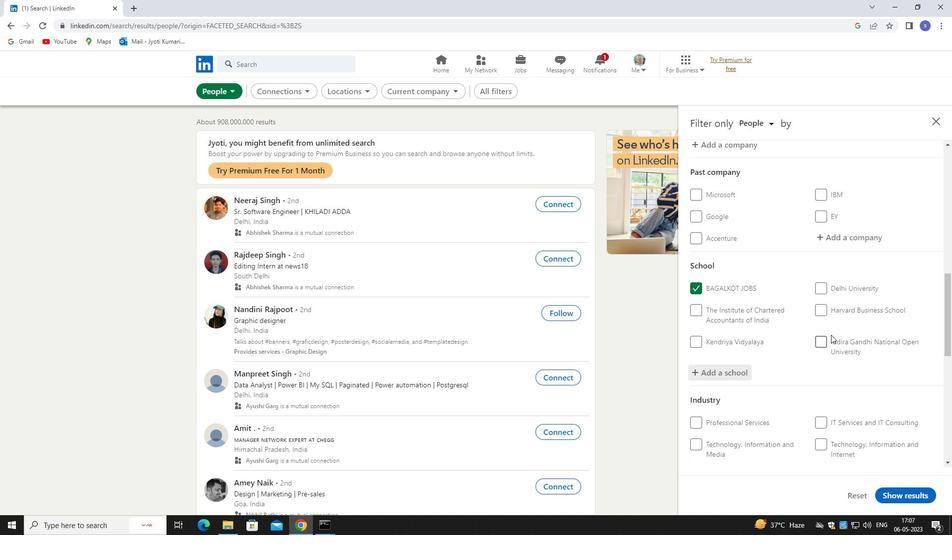 
Action: Mouse scrolled (831, 334) with delta (0, 0)
Screenshot: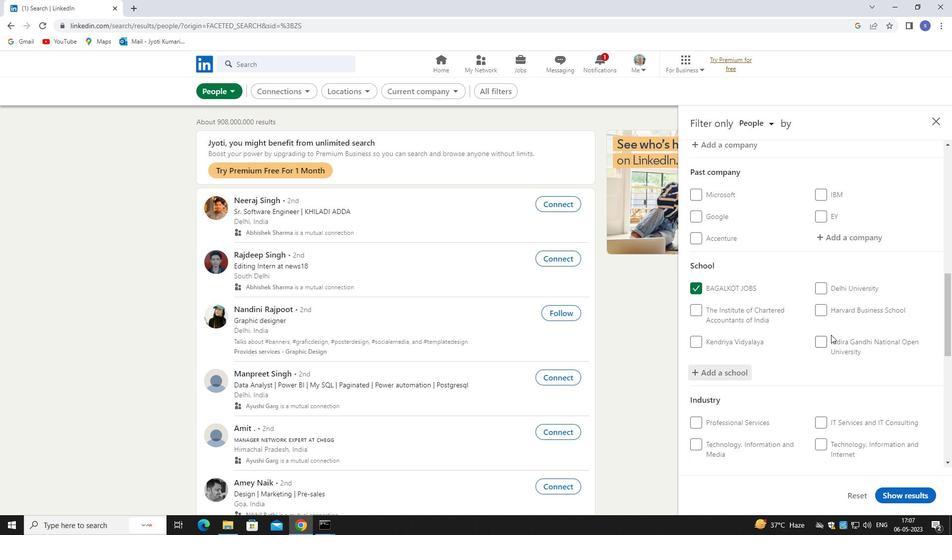 
Action: Mouse moved to (840, 378)
Screenshot: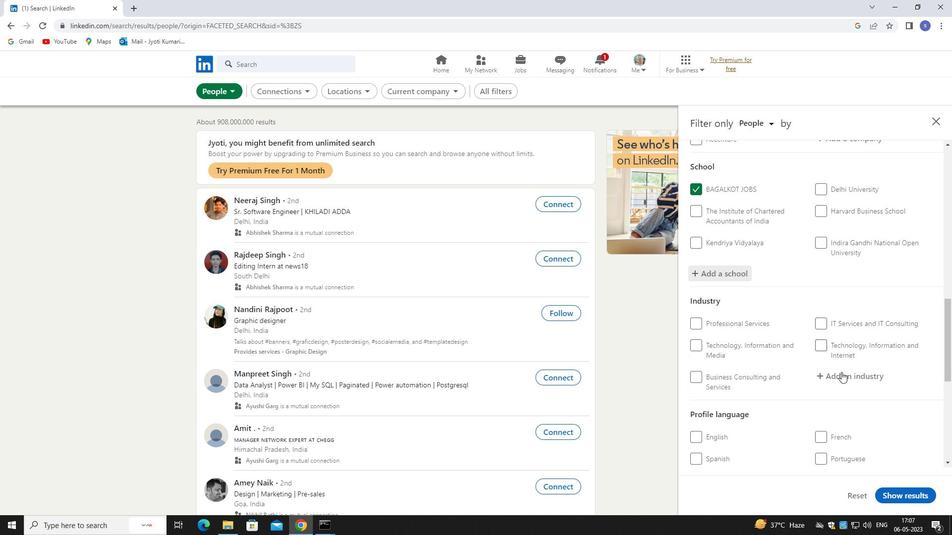 
Action: Mouse pressed left at (840, 378)
Screenshot: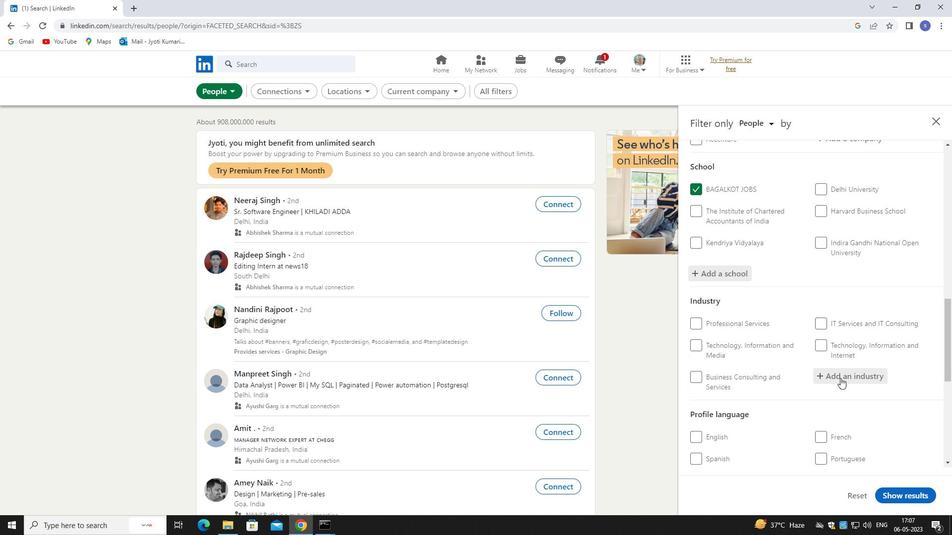 
Action: Mouse moved to (825, 343)
Screenshot: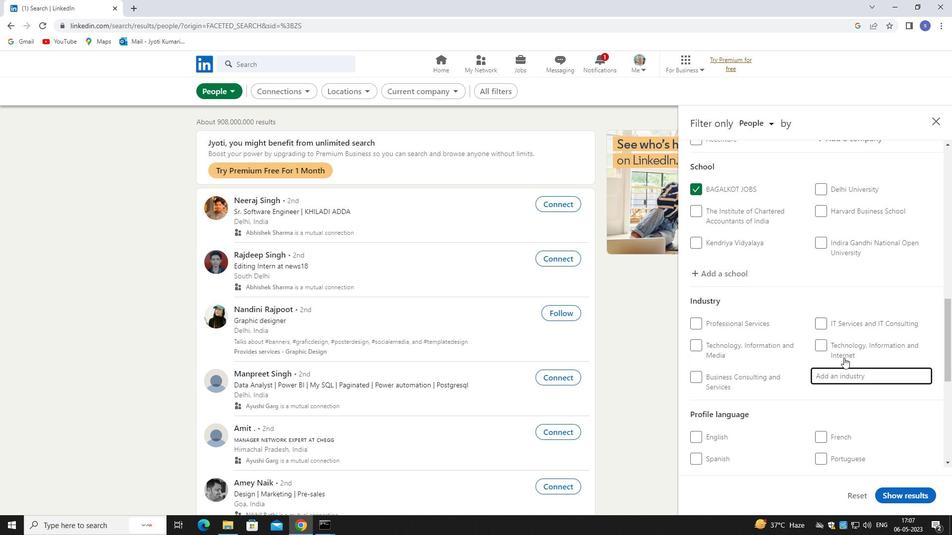 
Action: Key pressed ttaxi<Key.backspace><Key.backspace><Key.backspace><Key.backspace><Key.backspace><Key.backspace><Key.backspace><Key.backspace><Key.backspace><Key.backspace><Key.backspace><Key.backspace>taxi
Screenshot: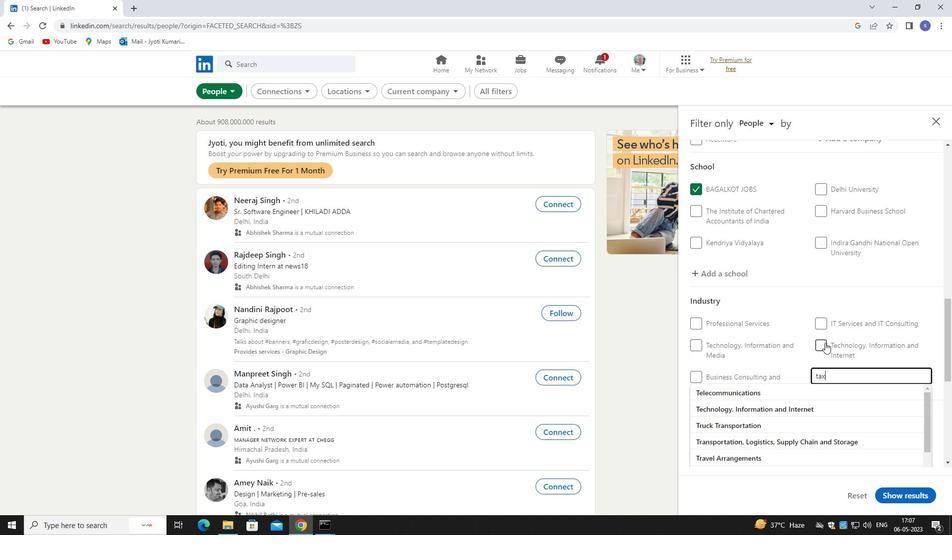 
Action: Mouse moved to (792, 387)
Screenshot: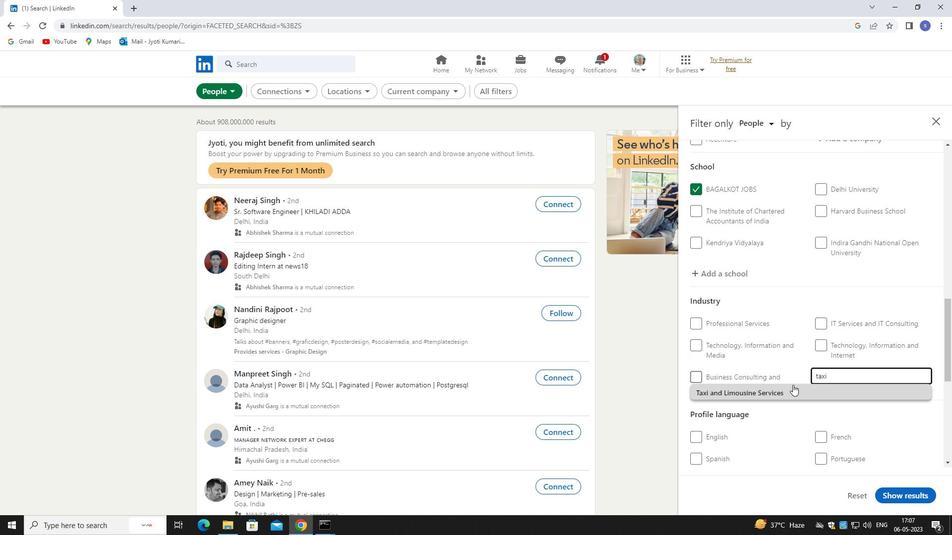 
Action: Mouse pressed left at (792, 387)
Screenshot: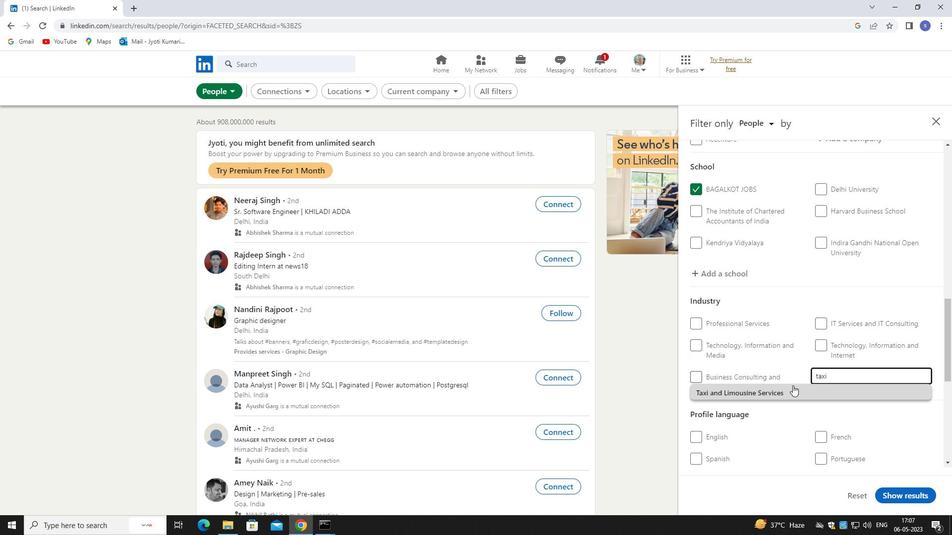 
Action: Mouse moved to (793, 385)
Screenshot: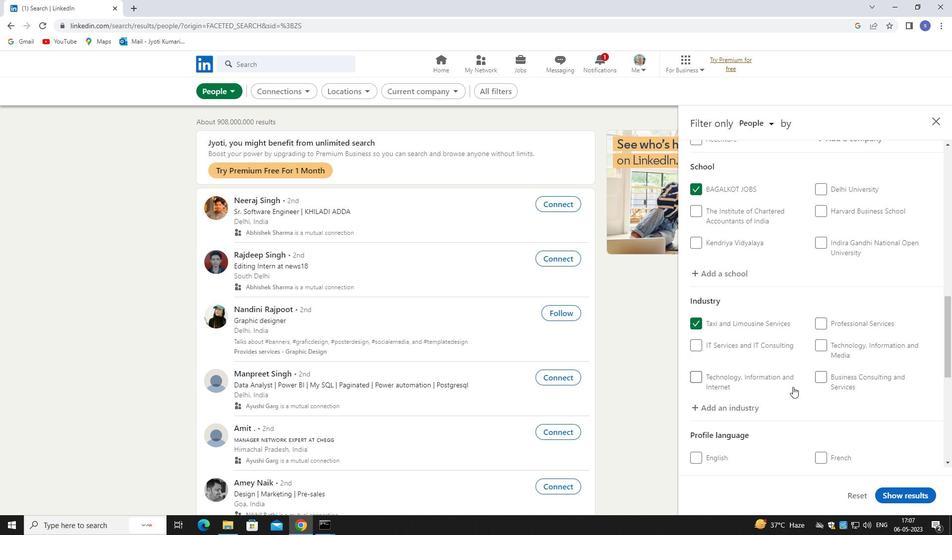 
Action: Mouse scrolled (793, 385) with delta (0, 0)
Screenshot: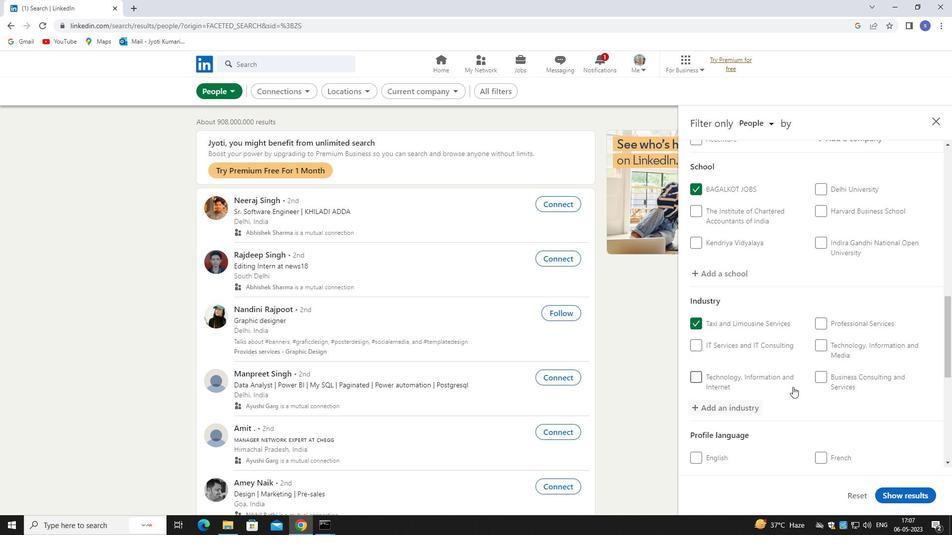 
Action: Mouse scrolled (793, 385) with delta (0, 0)
Screenshot: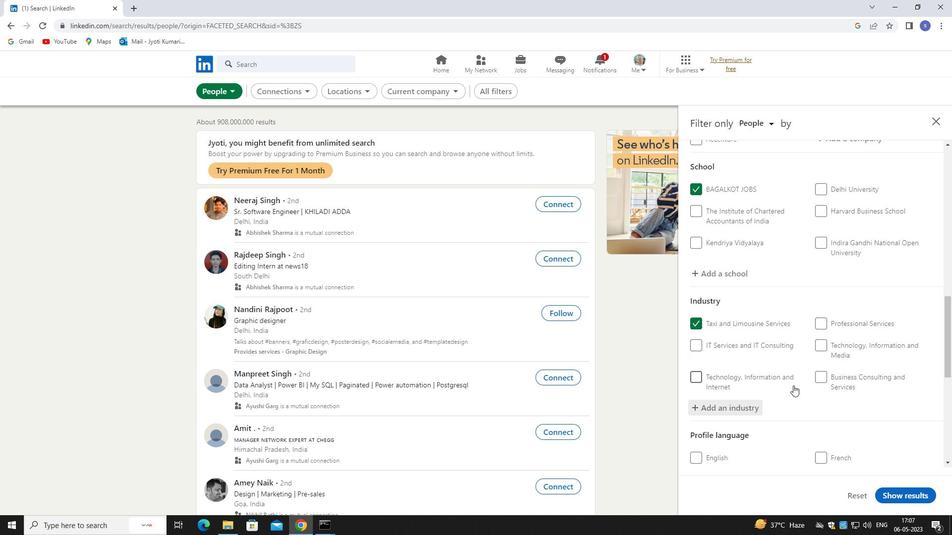 
Action: Mouse scrolled (793, 385) with delta (0, 0)
Screenshot: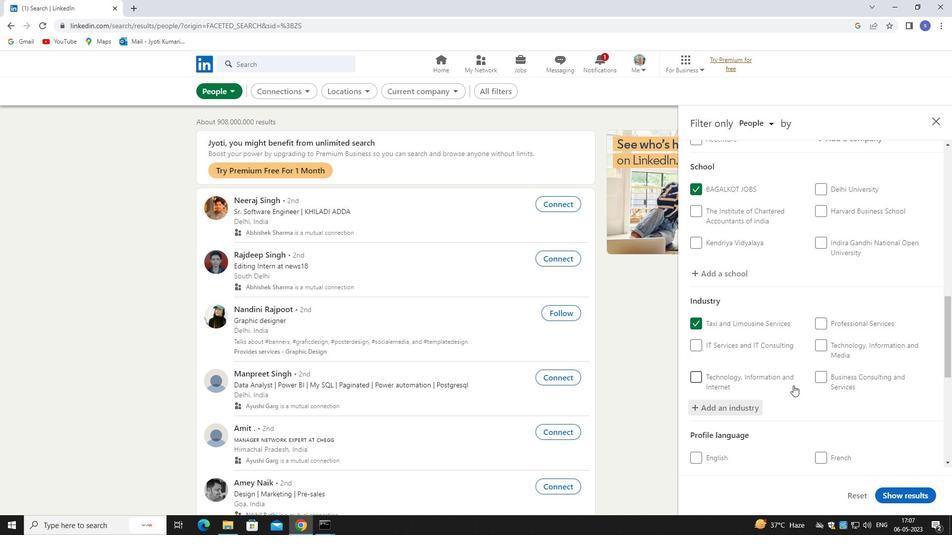 
Action: Mouse moved to (828, 329)
Screenshot: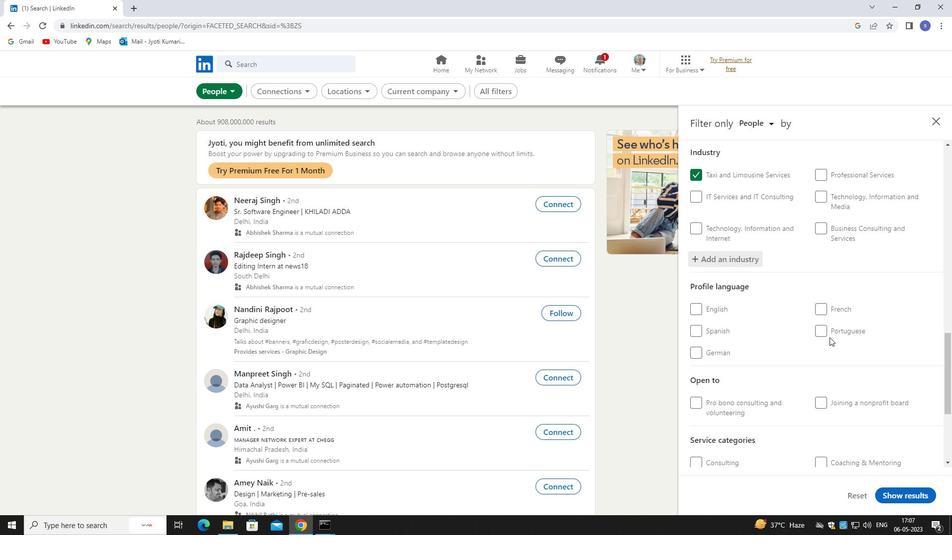 
Action: Mouse pressed left at (828, 329)
Screenshot: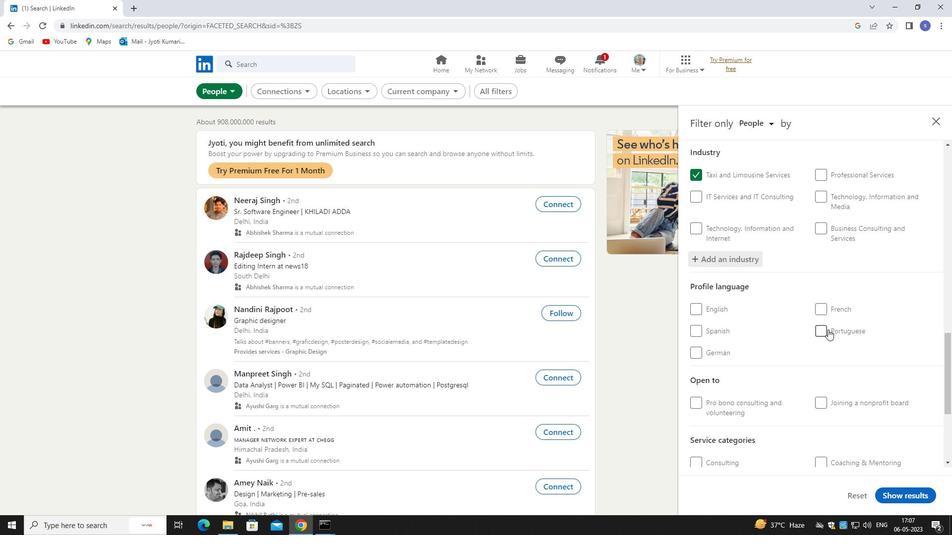 
Action: Mouse moved to (827, 334)
Screenshot: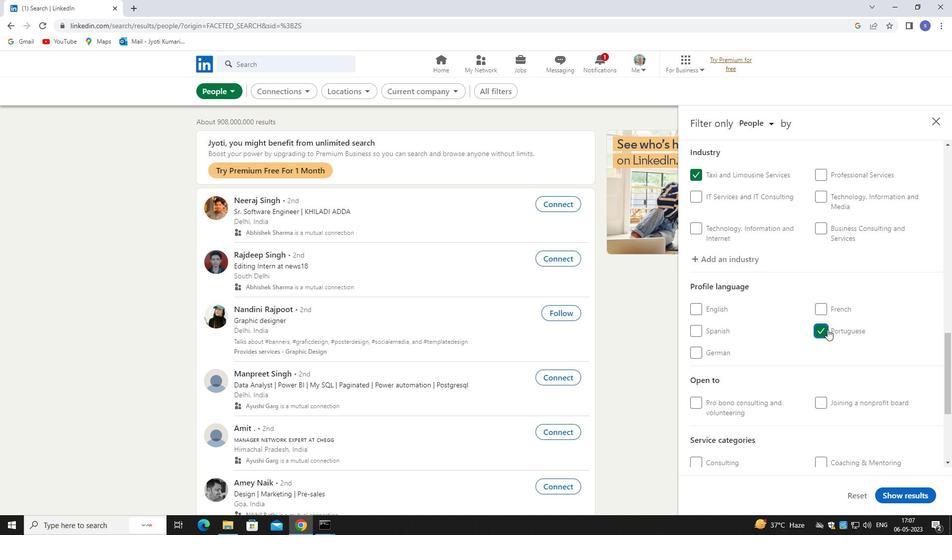 
Action: Mouse scrolled (827, 334) with delta (0, 0)
Screenshot: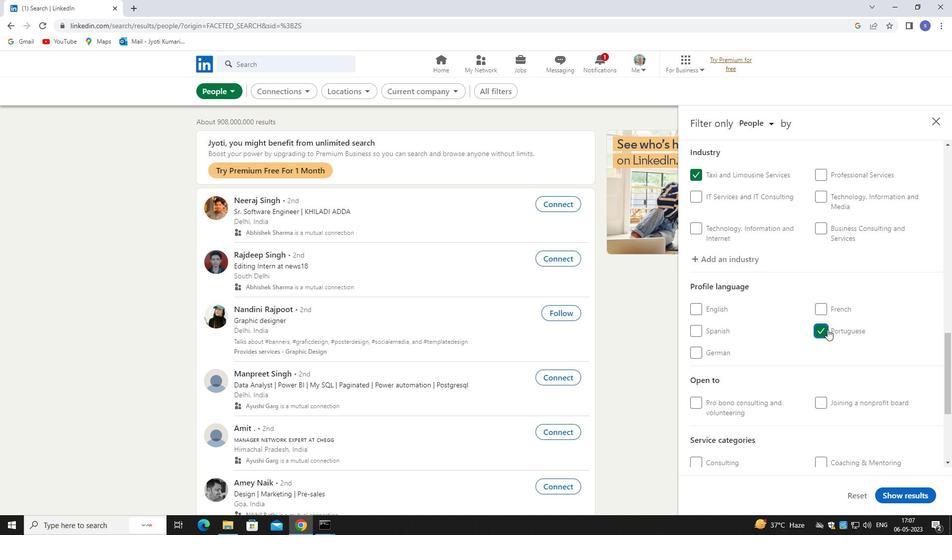 
Action: Mouse moved to (828, 338)
Screenshot: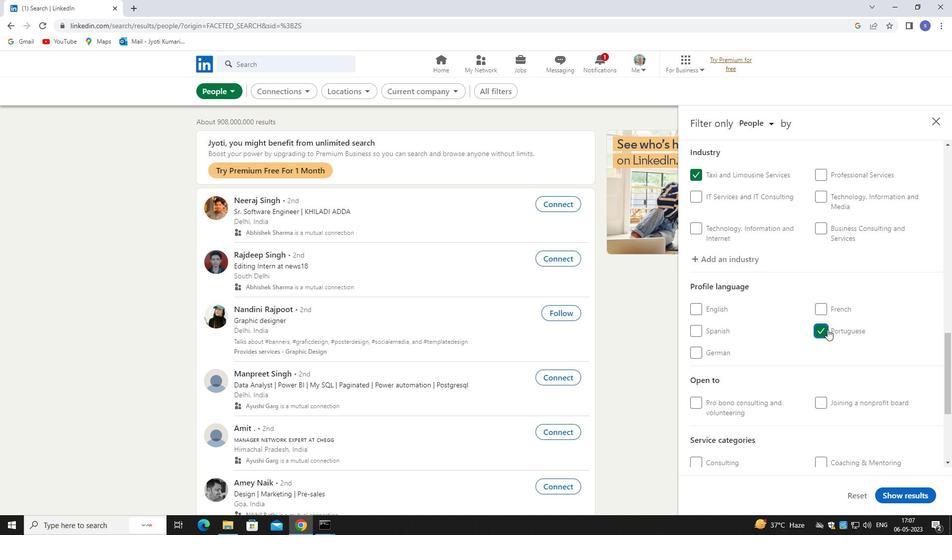 
Action: Mouse scrolled (828, 337) with delta (0, 0)
Screenshot: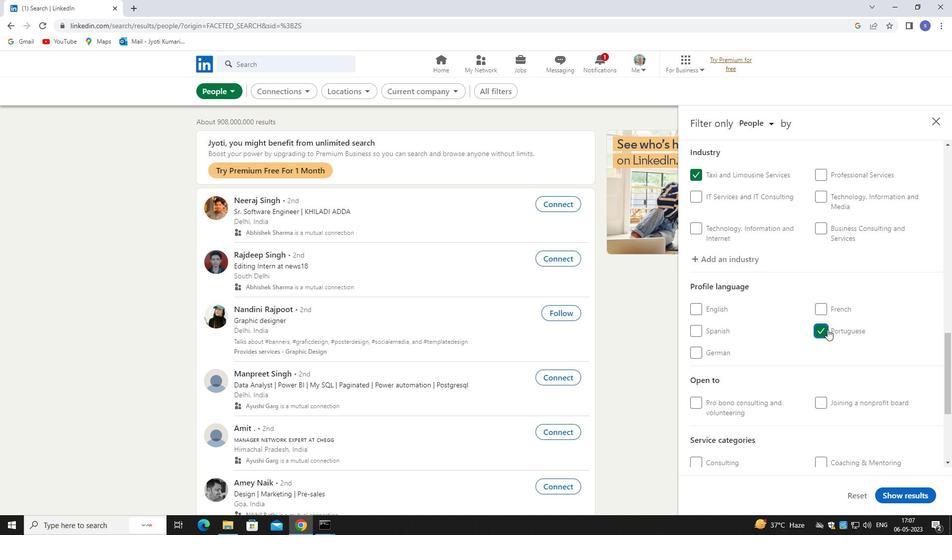 
Action: Mouse moved to (828, 338)
Screenshot: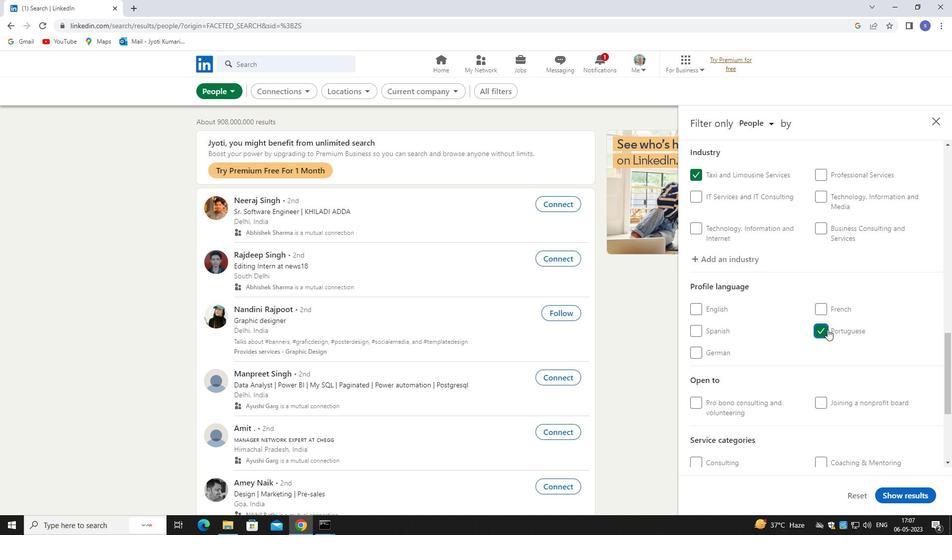 
Action: Mouse scrolled (828, 338) with delta (0, 0)
Screenshot: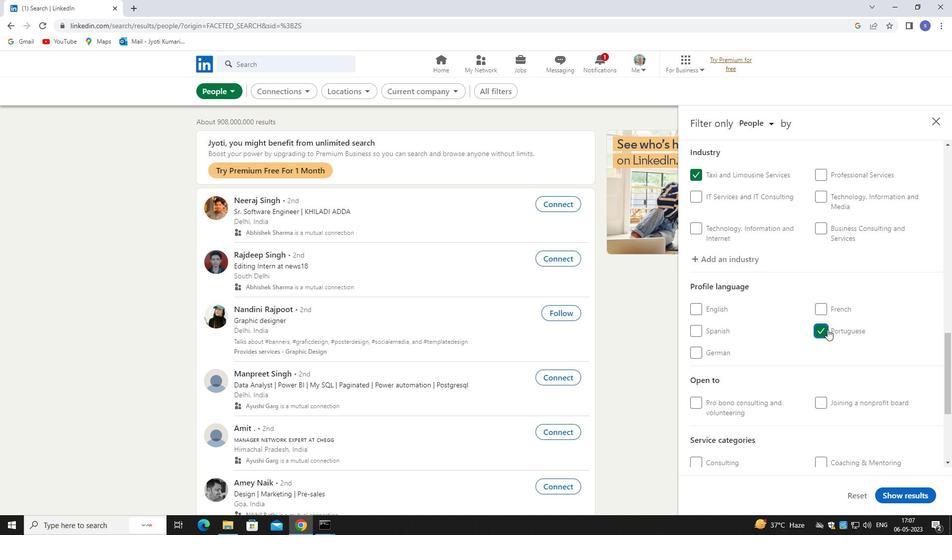 
Action: Mouse moved to (829, 339)
Screenshot: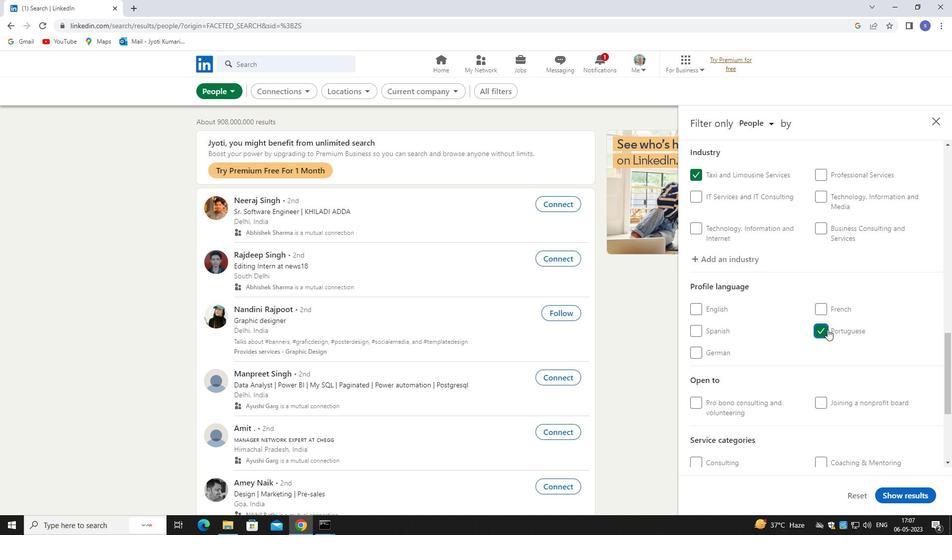 
Action: Mouse scrolled (829, 339) with delta (0, 0)
Screenshot: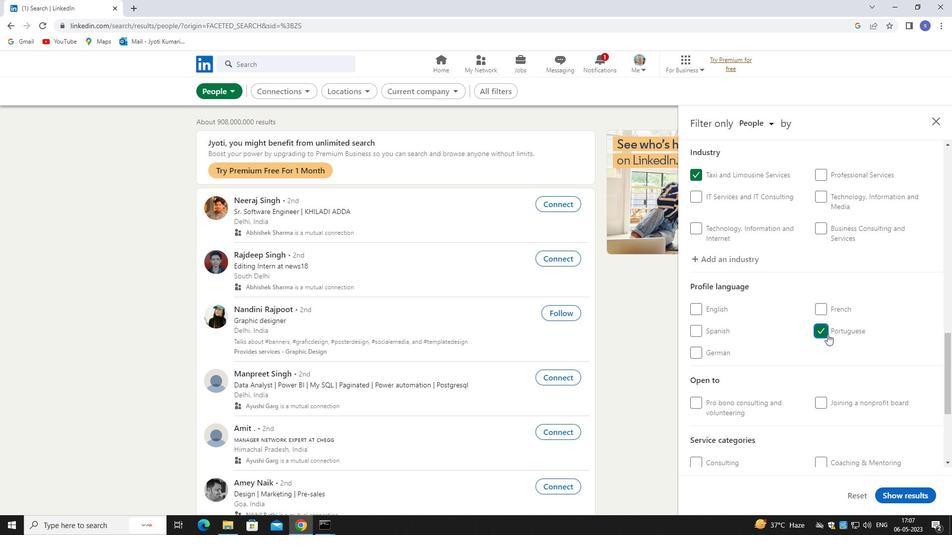 
Action: Mouse moved to (830, 333)
Screenshot: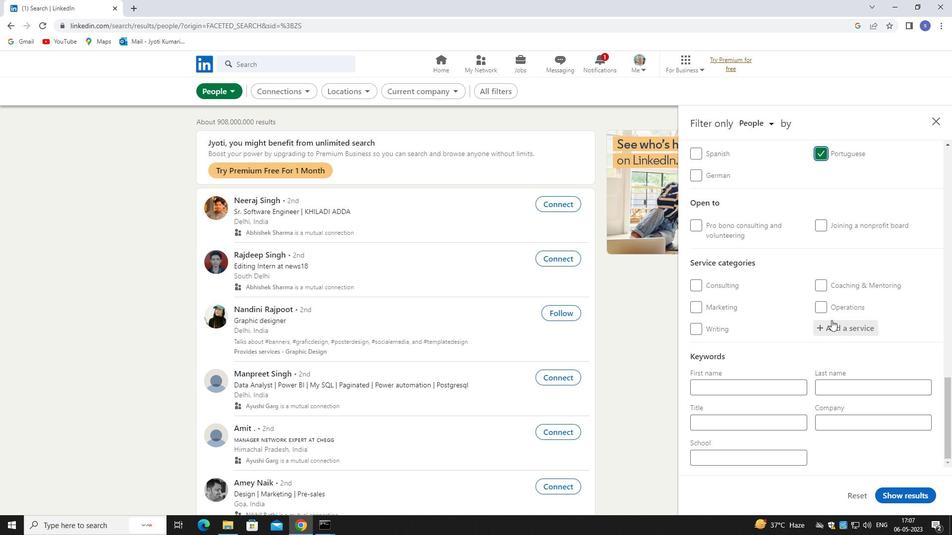 
Action: Mouse pressed left at (830, 333)
Screenshot: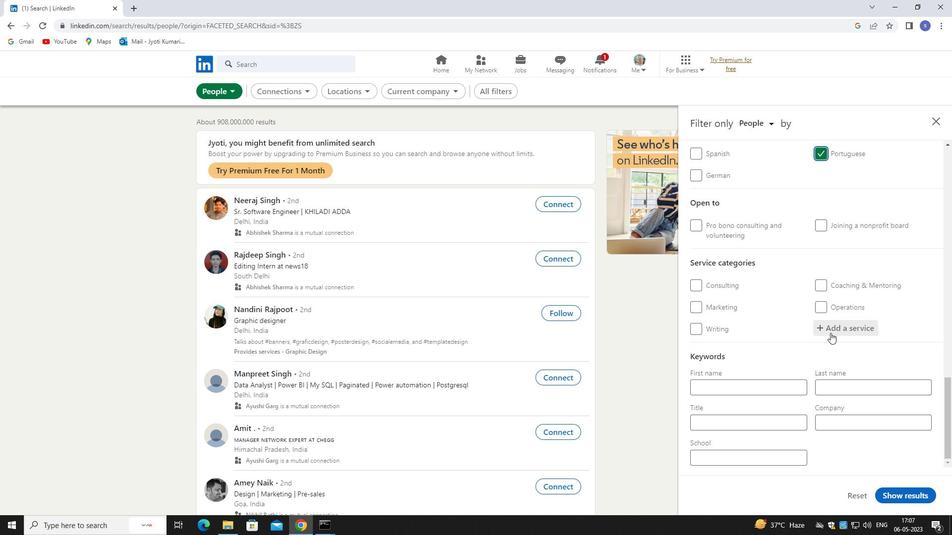 
Action: Mouse moved to (822, 307)
Screenshot: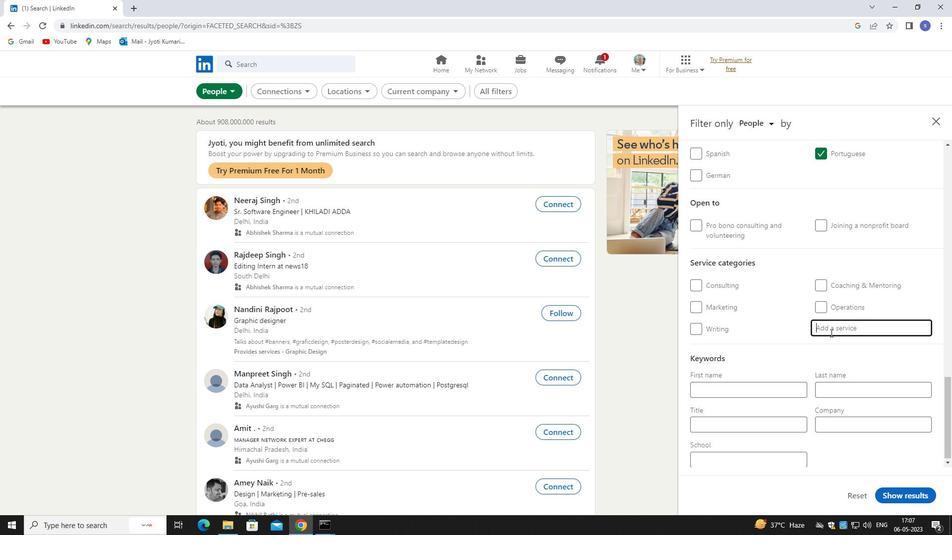 
Action: Key pressed djing<Key.space>
Screenshot: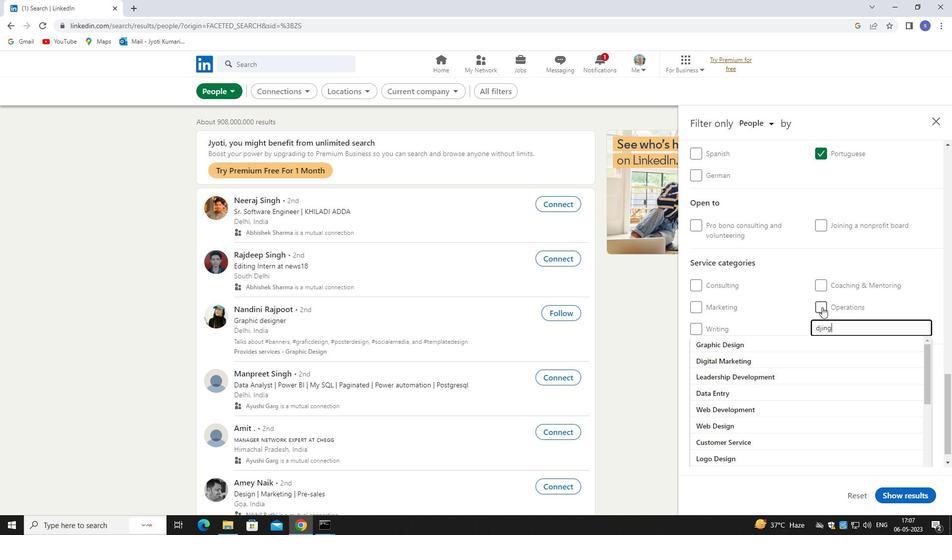 
Action: Mouse moved to (785, 346)
Screenshot: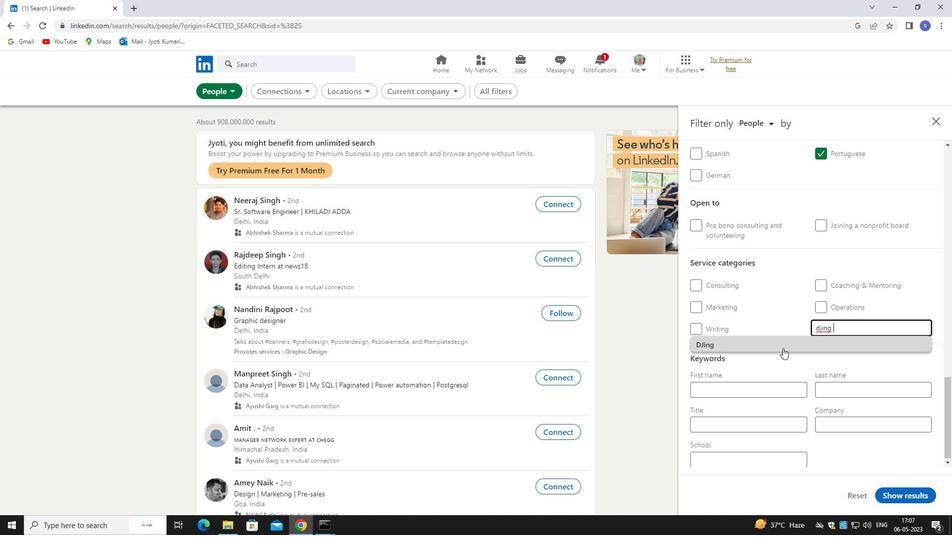 
Action: Mouse pressed left at (785, 346)
Screenshot: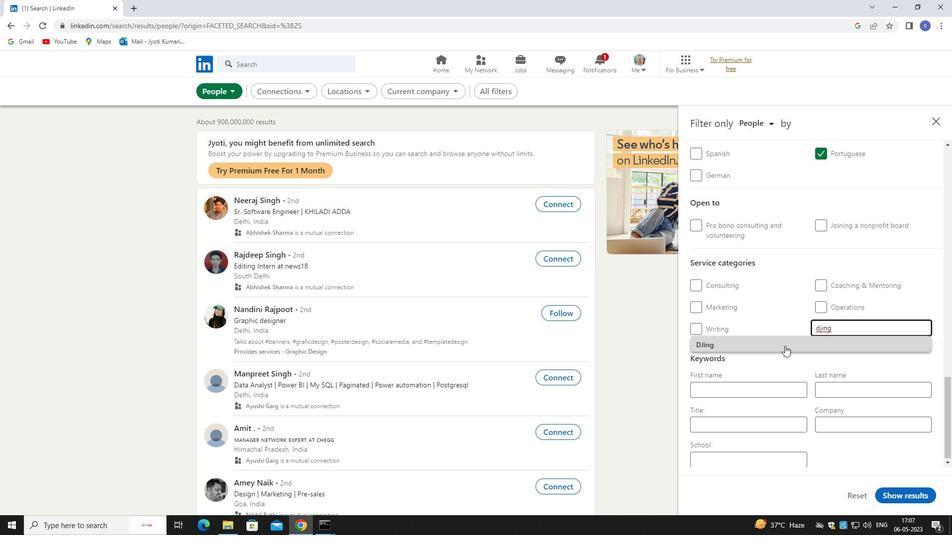 
Action: Mouse moved to (784, 362)
Screenshot: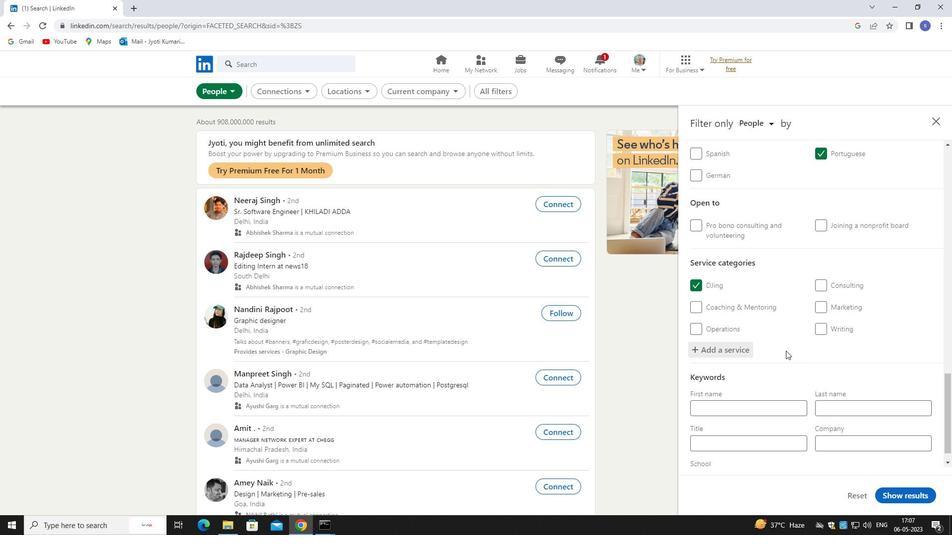 
Action: Mouse scrolled (784, 361) with delta (0, 0)
Screenshot: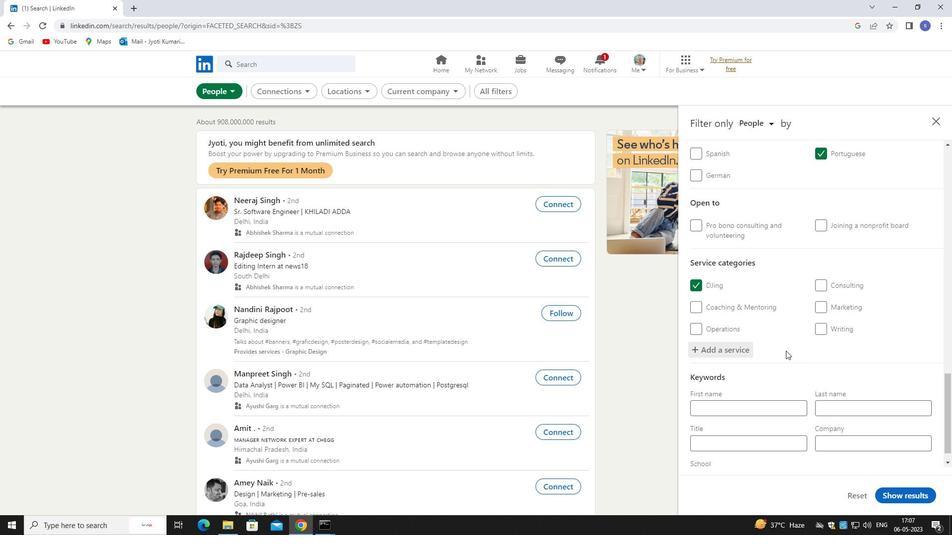 
Action: Mouse moved to (779, 373)
Screenshot: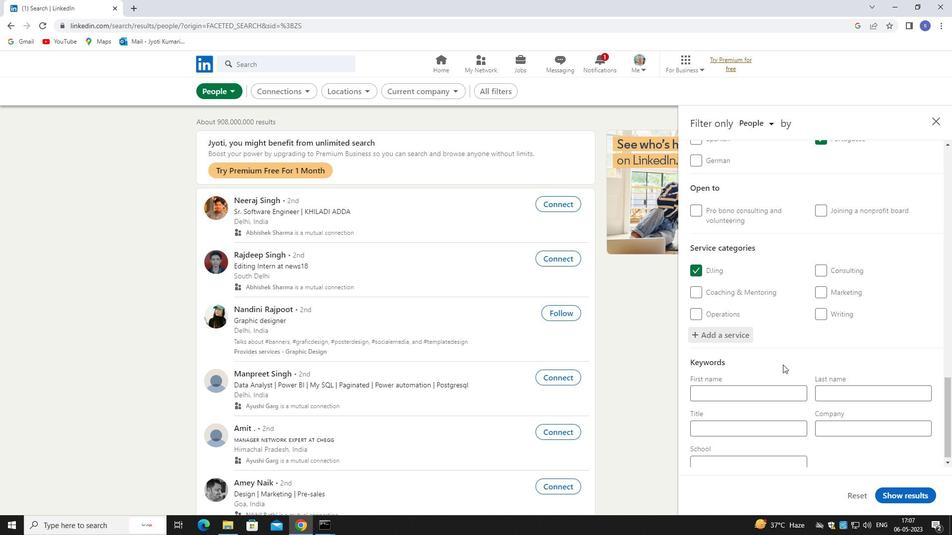 
Action: Mouse scrolled (779, 372) with delta (0, 0)
Screenshot: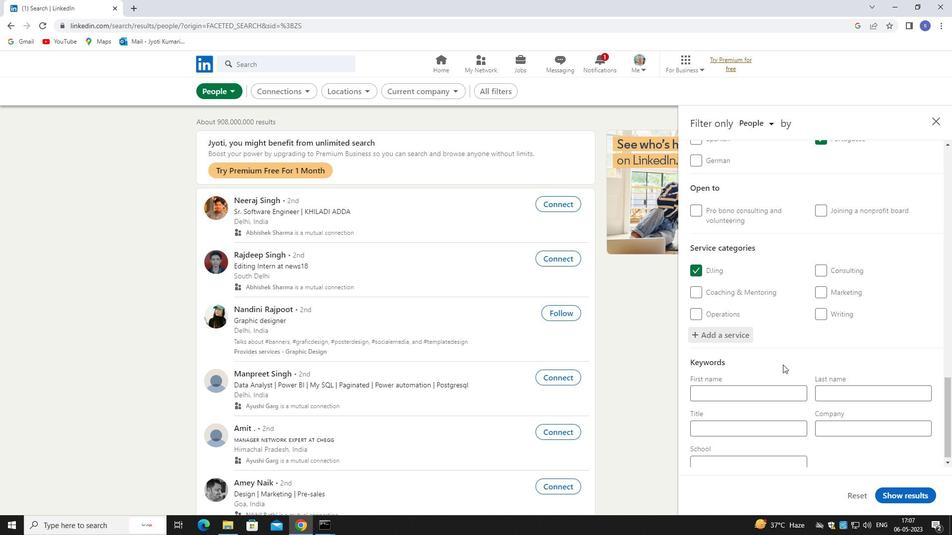 
Action: Mouse moved to (779, 379)
Screenshot: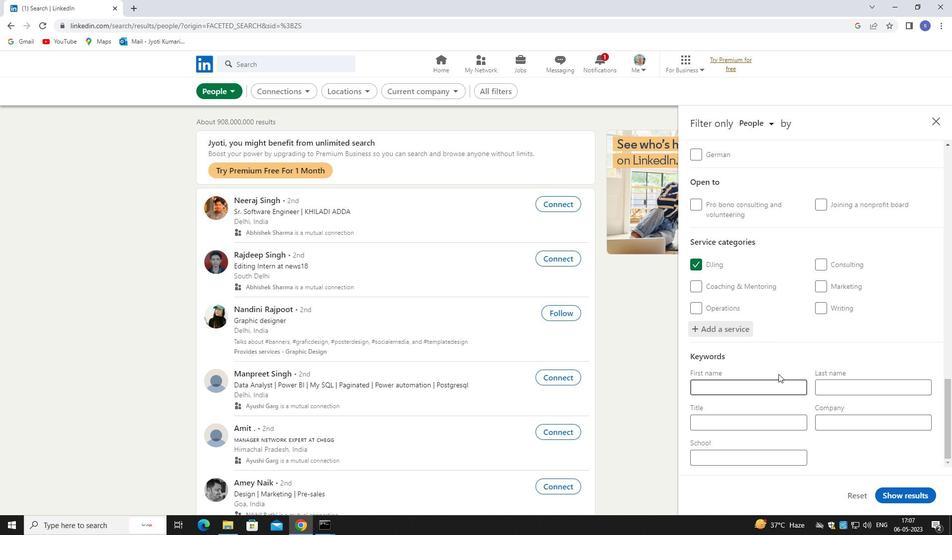 
Action: Mouse scrolled (779, 378) with delta (0, 0)
Screenshot: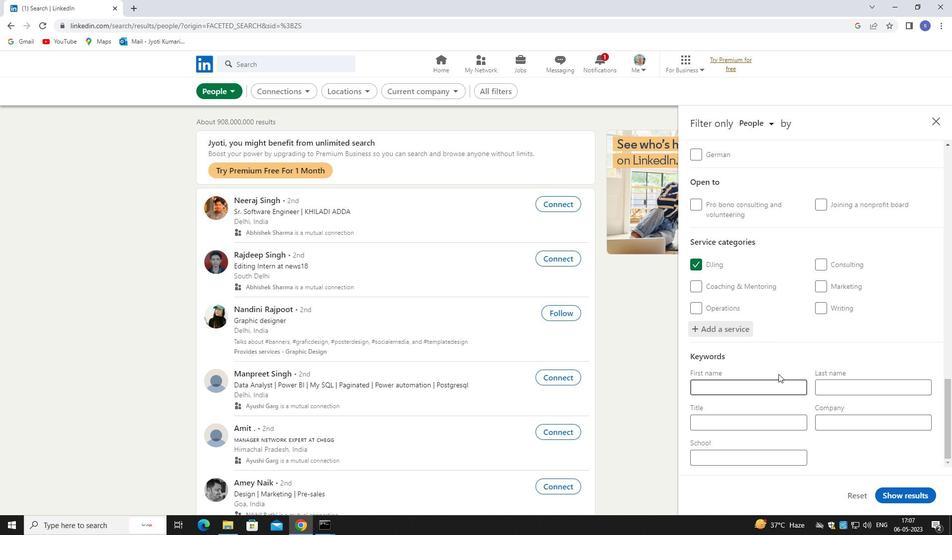 
Action: Mouse moved to (764, 422)
Screenshot: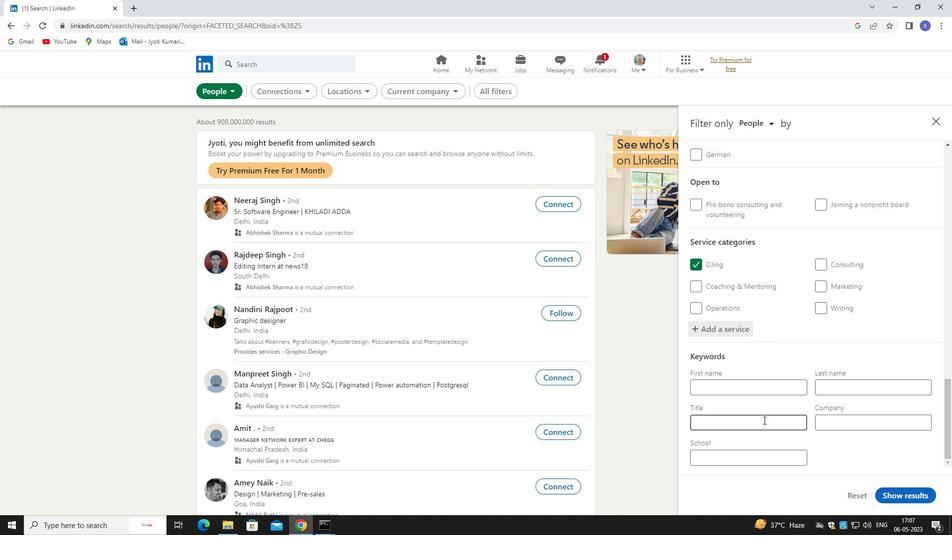 
Action: Mouse pressed left at (764, 422)
Screenshot: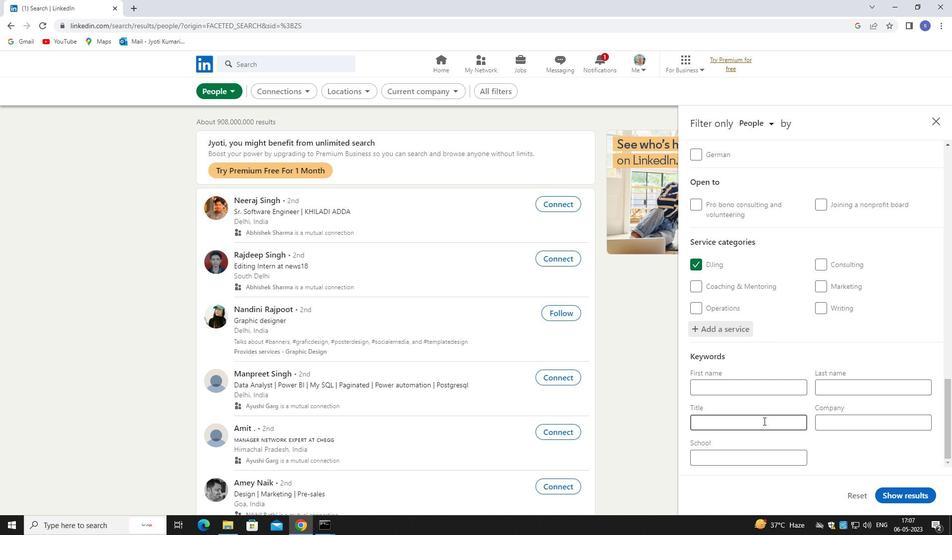 
Action: Mouse moved to (770, 422)
Screenshot: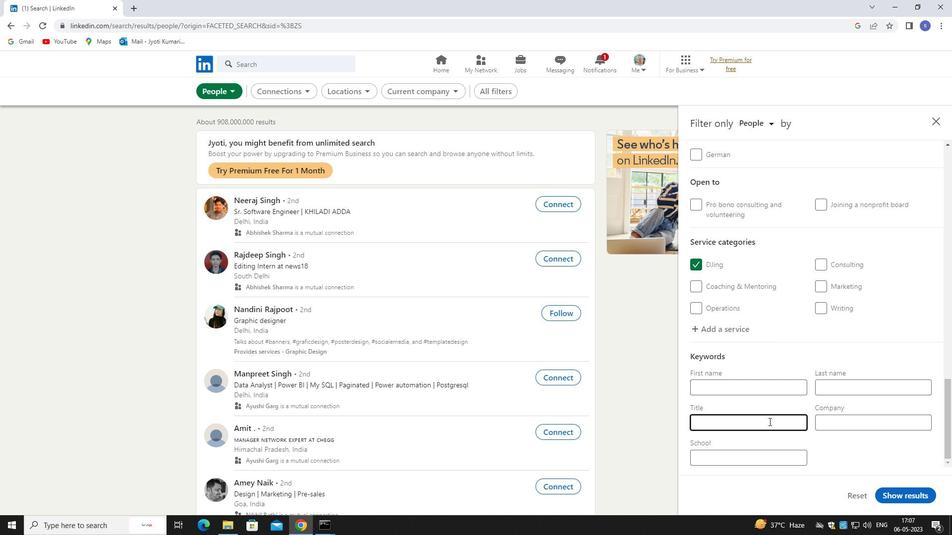 
Action: Key pressed es<Key.backspace><Key.backspace><Key.shift>ESTHETICIAN
Screenshot: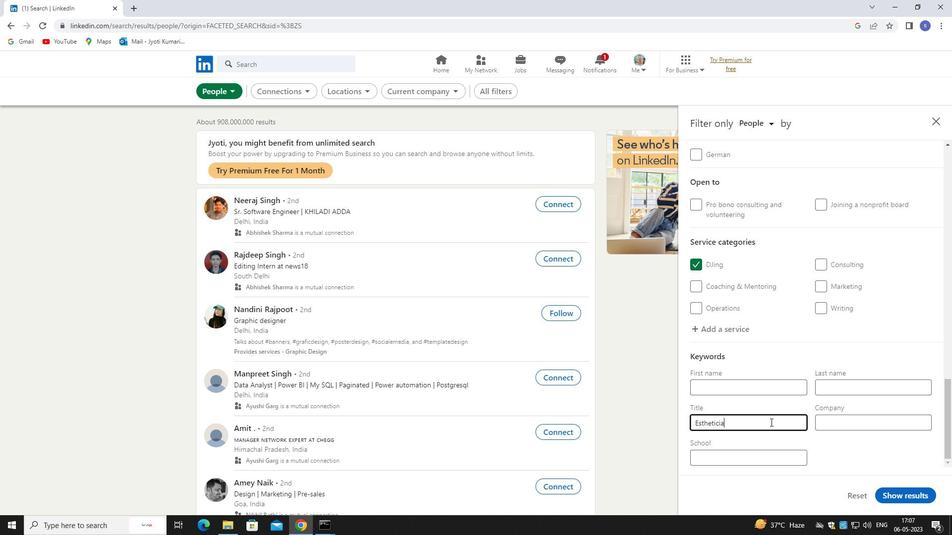 
Action: Mouse moved to (900, 499)
Screenshot: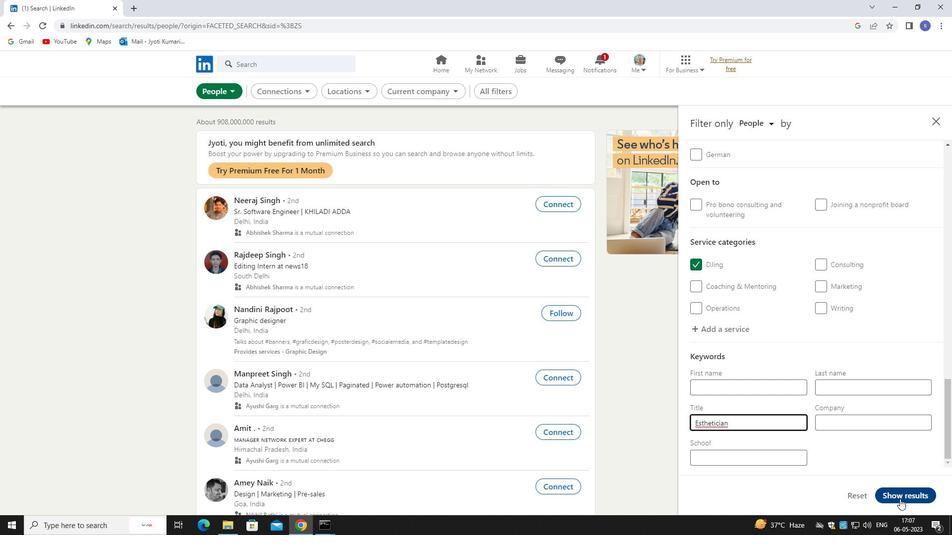 
Action: Mouse pressed left at (900, 499)
Screenshot: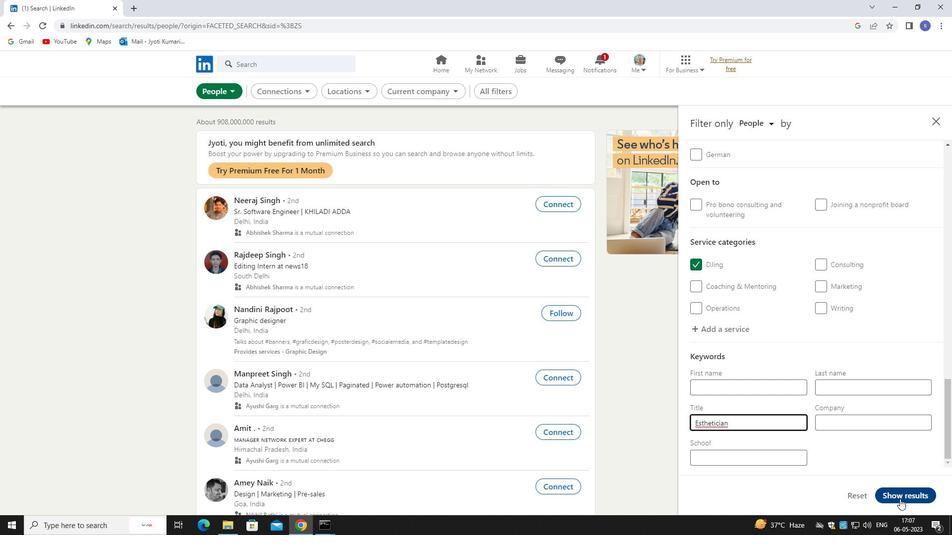 
Action: Mouse moved to (851, 442)
Screenshot: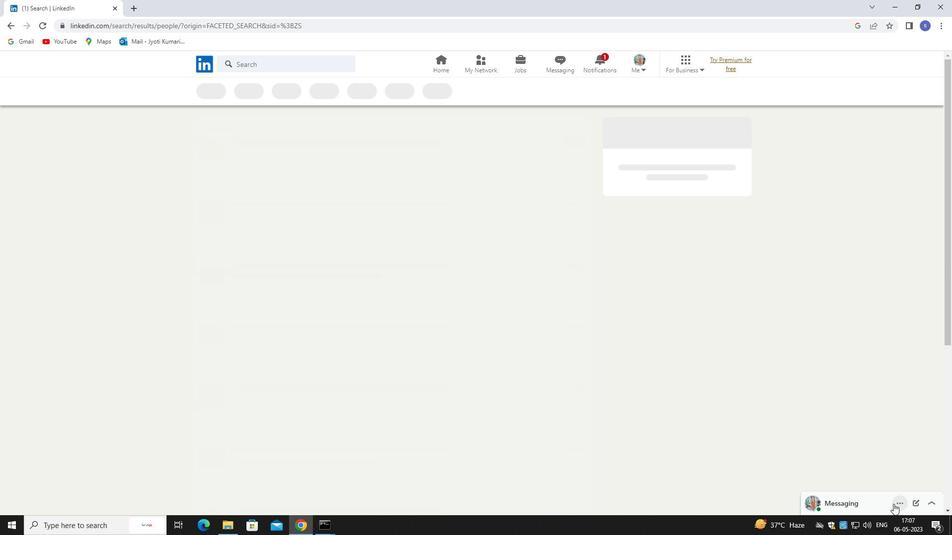 
